Task: Add an event with the title Interview with Christen, date '2024/03/13', time 9:40 AM to 11:40 AMand add a description: The training workshop will commence with an introduction to the fundamental principles of effective presentations. Participants will learn about the key elements of a successful presentation, including content development, delivery techniques, visual aids, and audience engagement.Select event color  Lavender . Add location for the event as: Vancouver, Canada, logged in from the account softage.4@softage.netand send the event invitation to softage.9@softage.net and softage.10@softage.net. Set a reminder for the event Every weekday(Monday to Friday)
Action: Mouse moved to (67, 88)
Screenshot: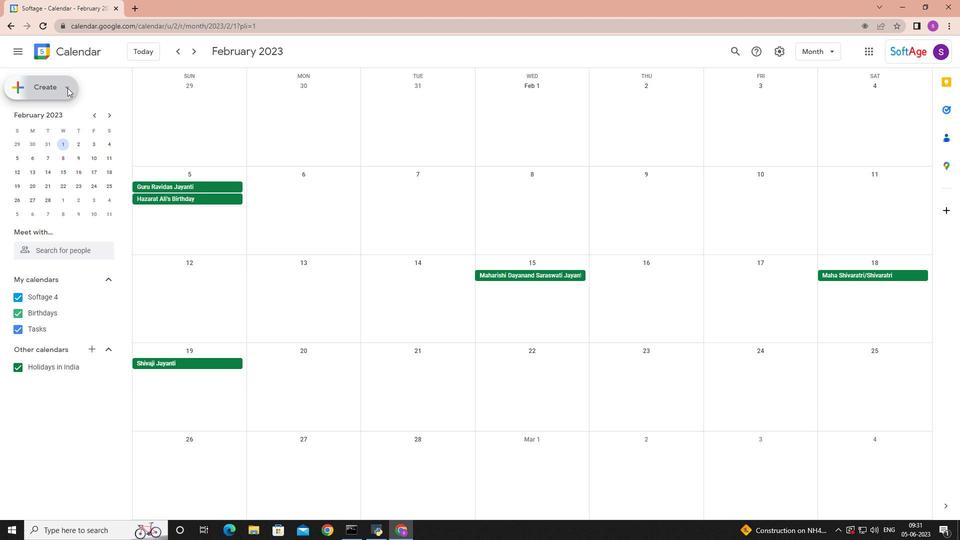 
Action: Mouse pressed left at (67, 88)
Screenshot: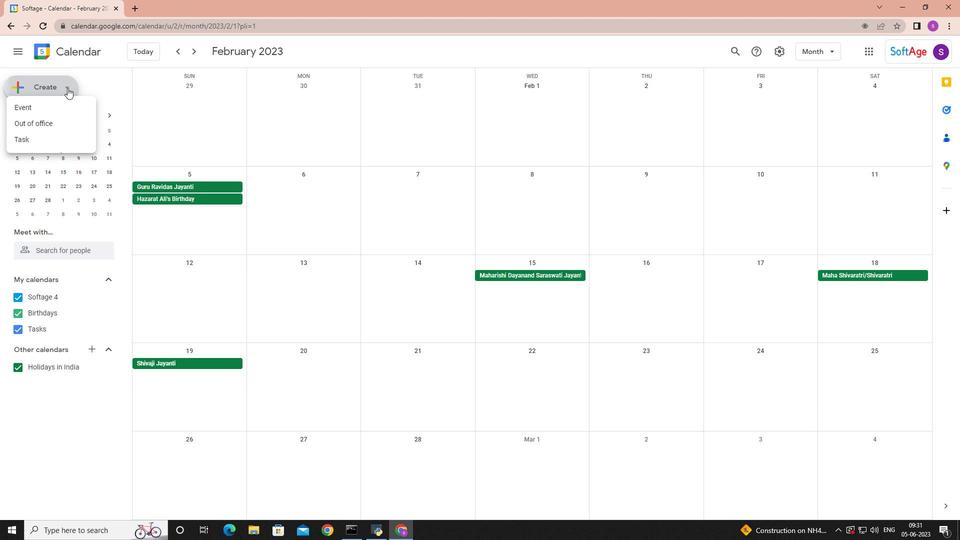 
Action: Mouse moved to (64, 113)
Screenshot: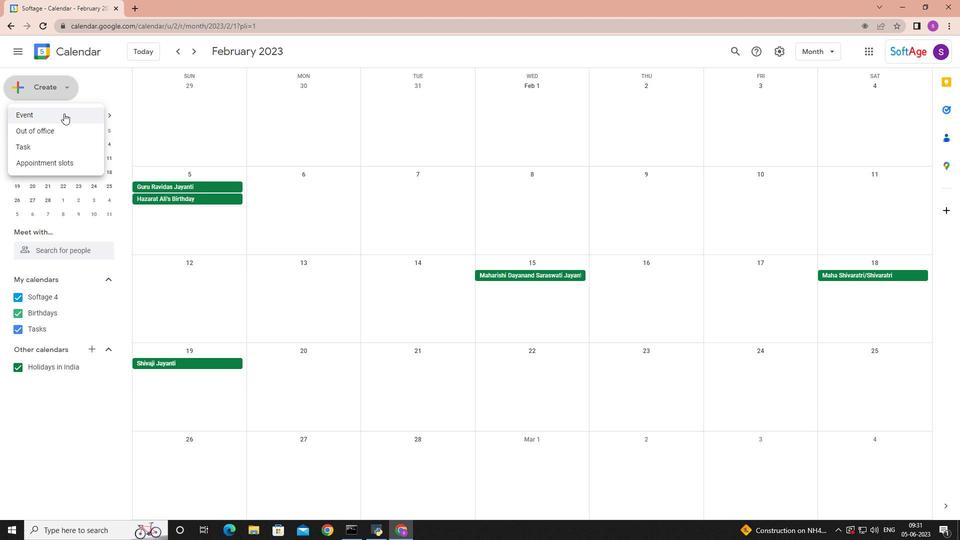 
Action: Mouse pressed left at (64, 113)
Screenshot: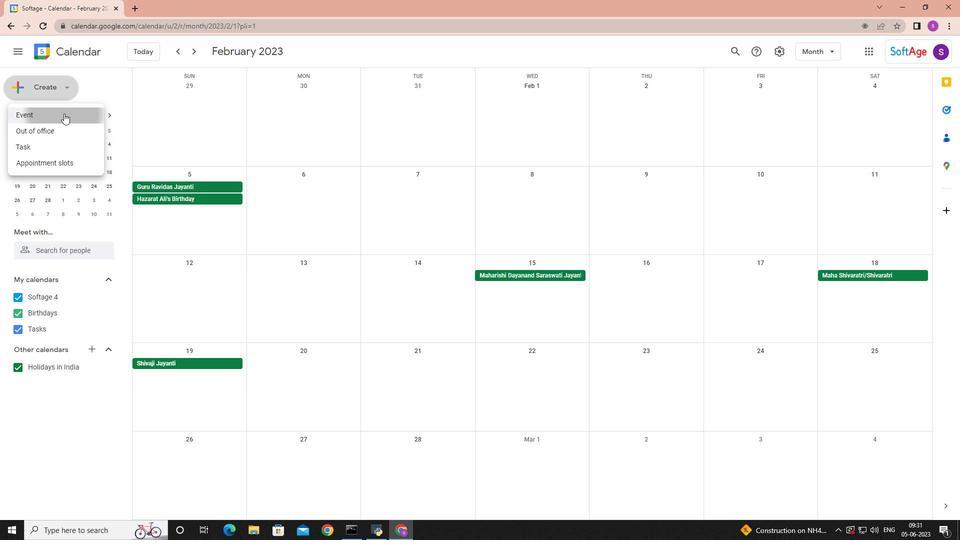 
Action: Mouse moved to (373, 337)
Screenshot: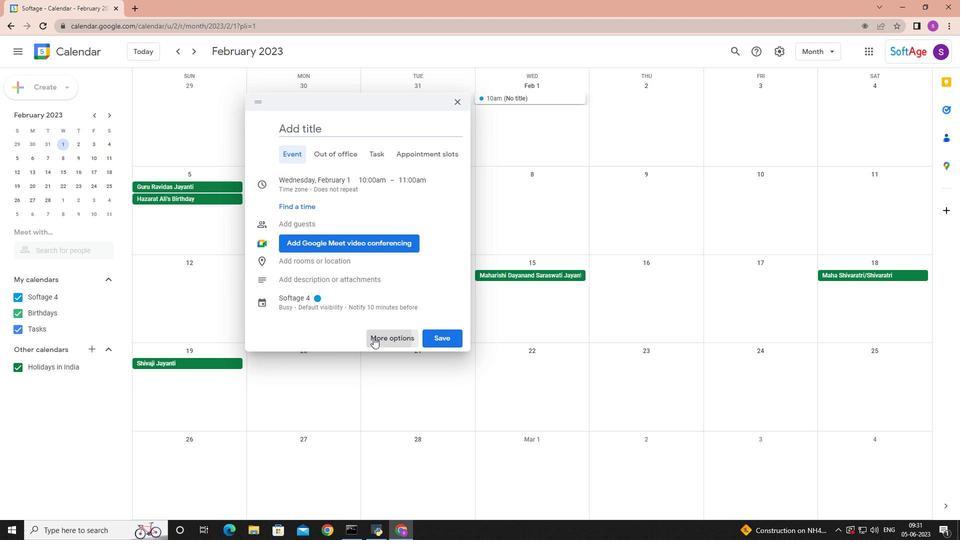 
Action: Mouse pressed left at (373, 337)
Screenshot: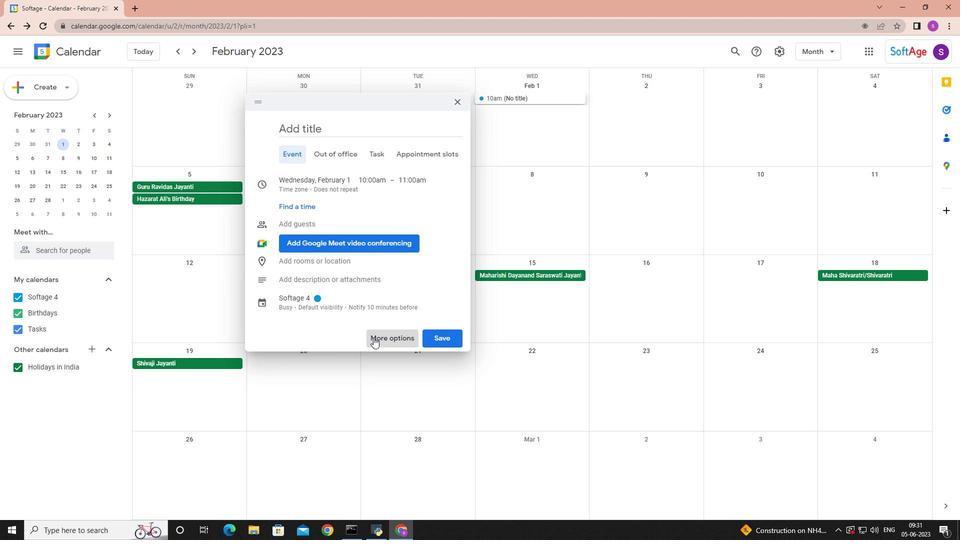 
Action: Mouse moved to (370, 337)
Screenshot: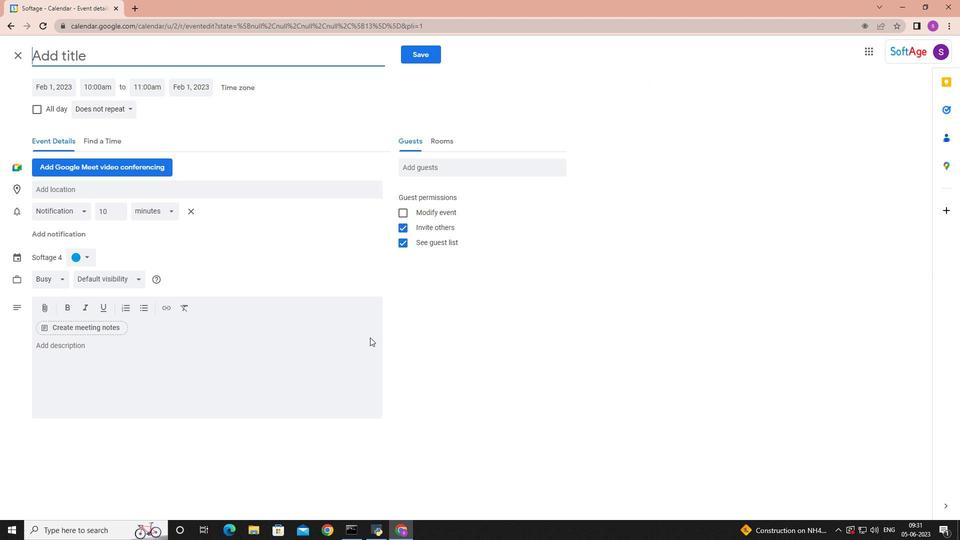 
Action: Key pressed <Key.shift>Interview<Key.space>with<Key.space><Key.shift>Christen,<Key.backspace>
Screenshot: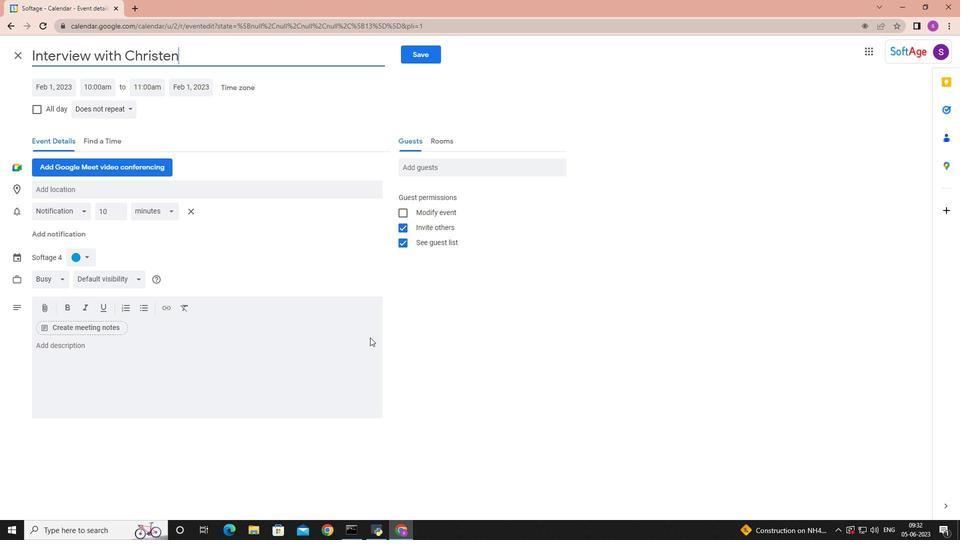 
Action: Mouse moved to (54, 88)
Screenshot: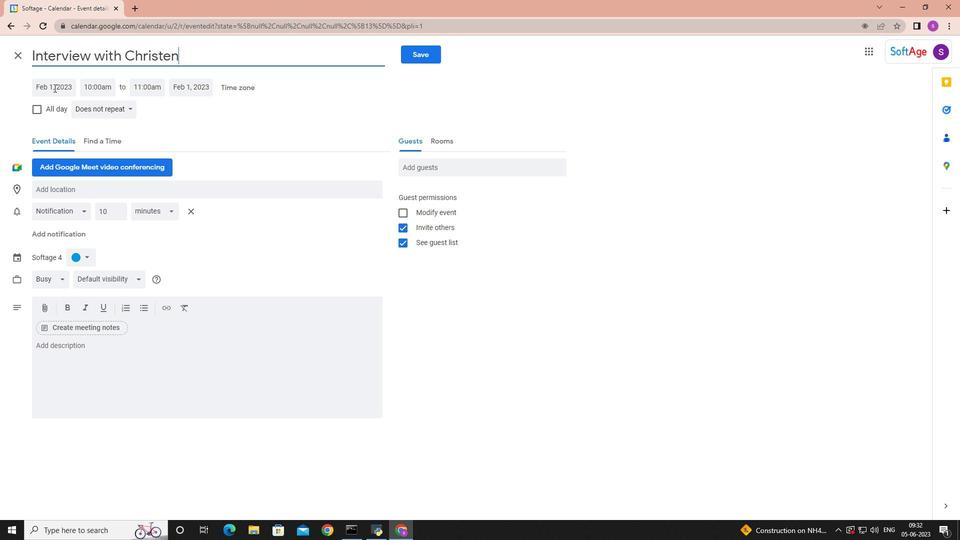 
Action: Mouse pressed left at (54, 88)
Screenshot: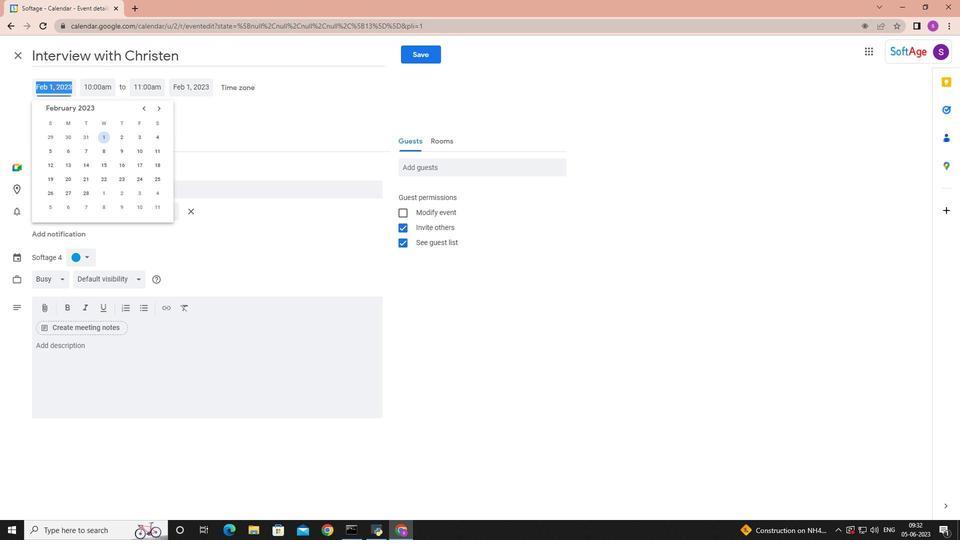 
Action: Mouse moved to (159, 110)
Screenshot: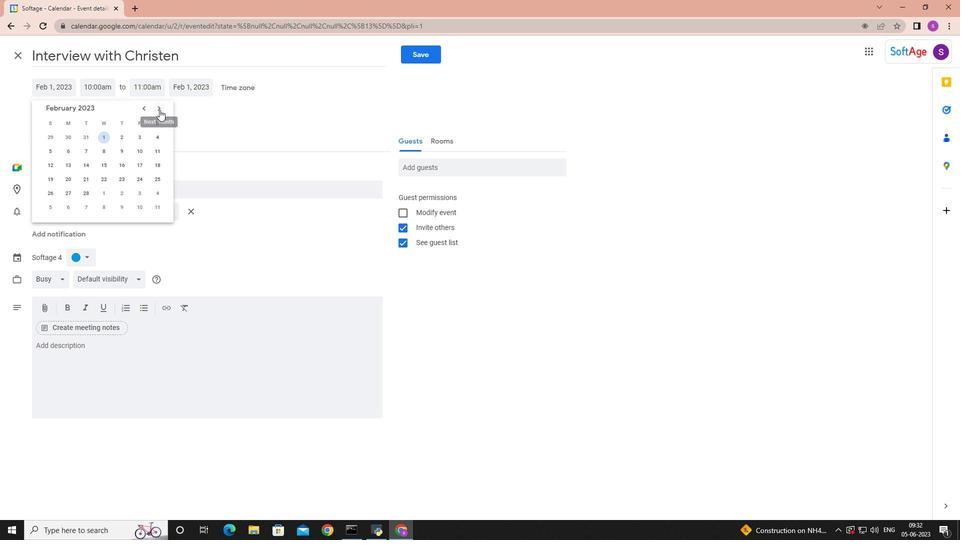 
Action: Mouse pressed left at (159, 110)
Screenshot: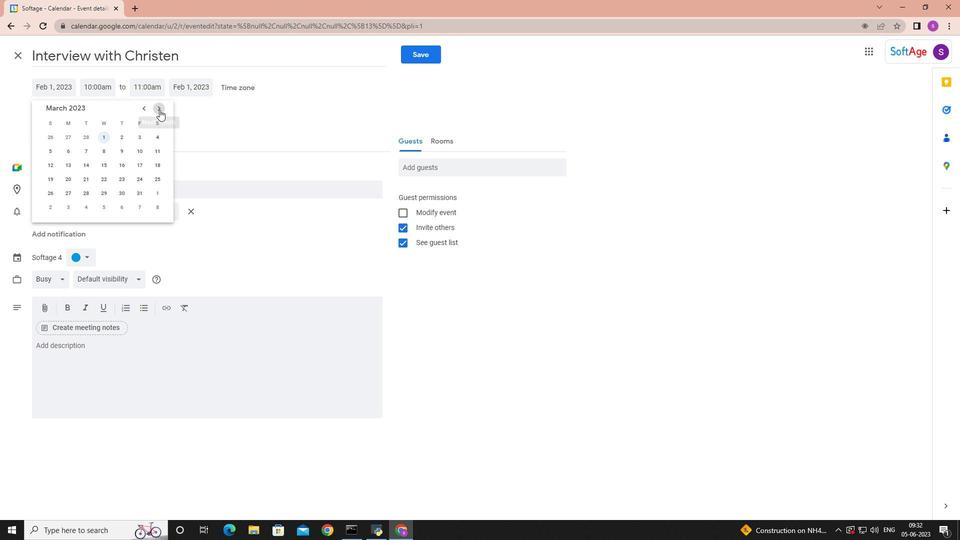 
Action: Mouse pressed left at (159, 110)
Screenshot: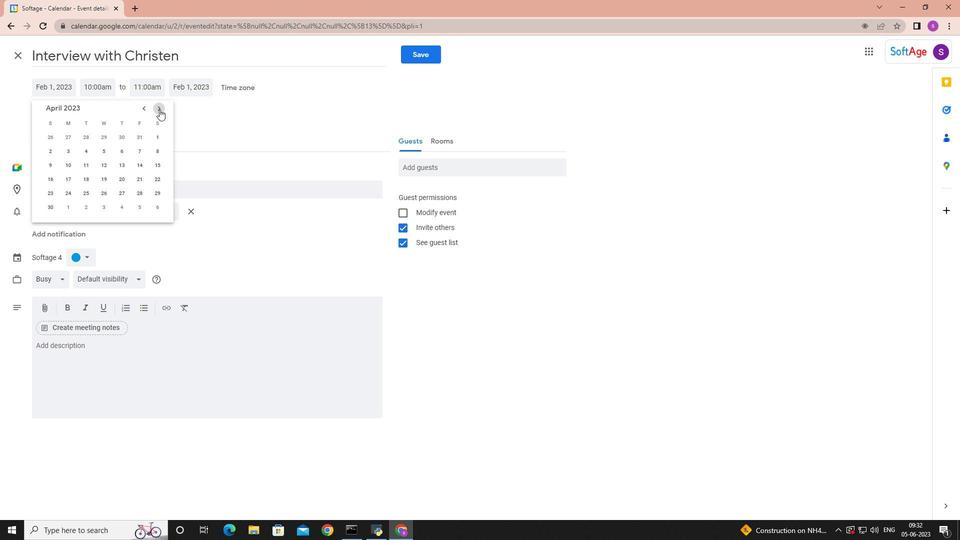 
Action: Mouse moved to (159, 109)
Screenshot: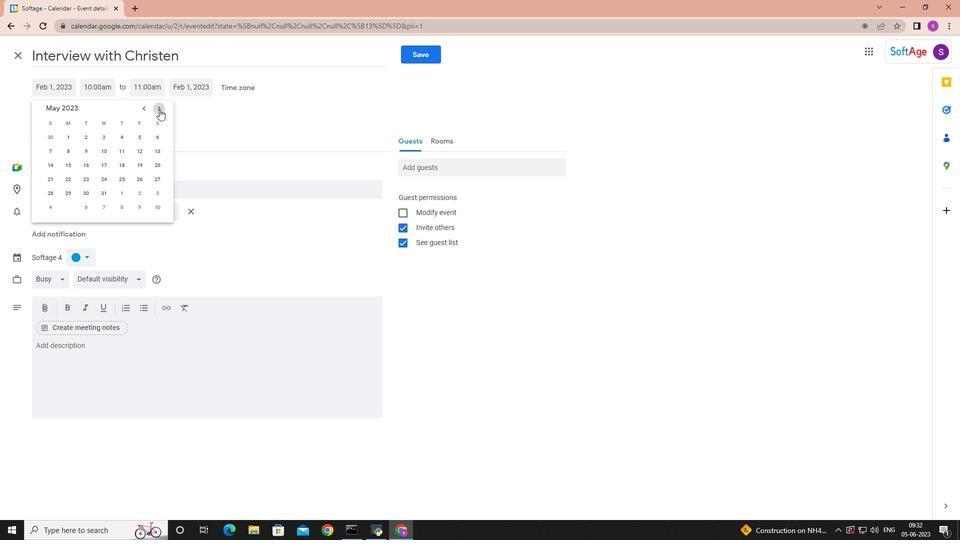 
Action: Mouse pressed left at (159, 109)
Screenshot: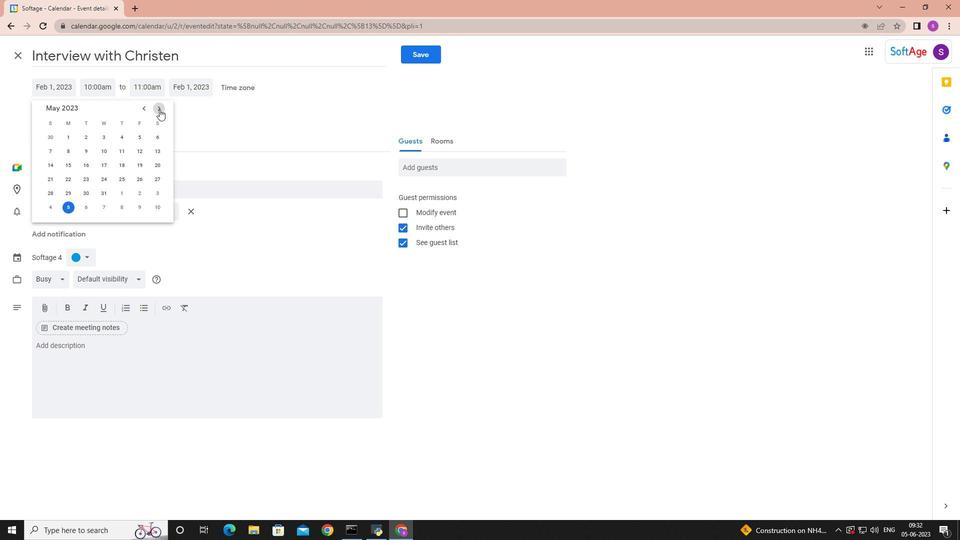 
Action: Mouse pressed left at (159, 109)
Screenshot: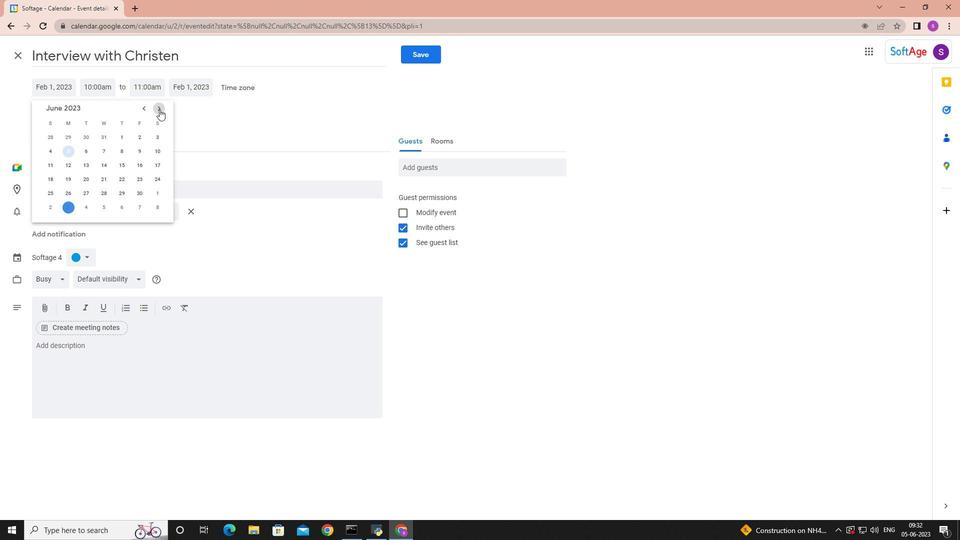 
Action: Mouse pressed left at (159, 109)
Screenshot: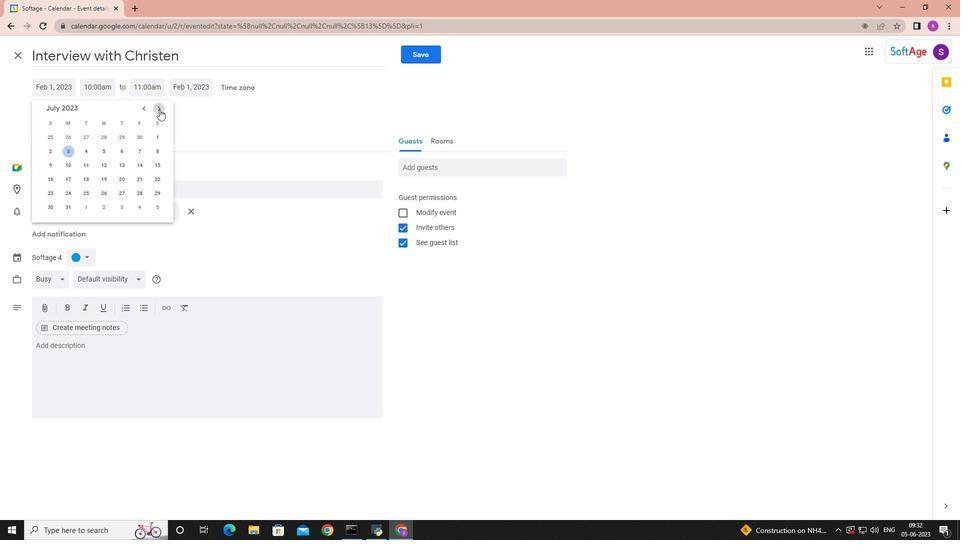 
Action: Mouse pressed left at (159, 109)
Screenshot: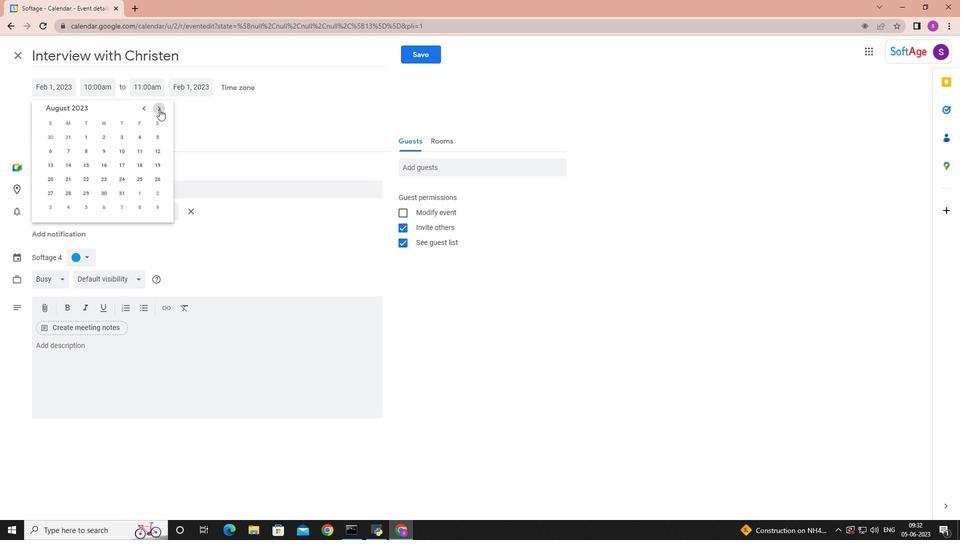 
Action: Mouse pressed left at (159, 109)
Screenshot: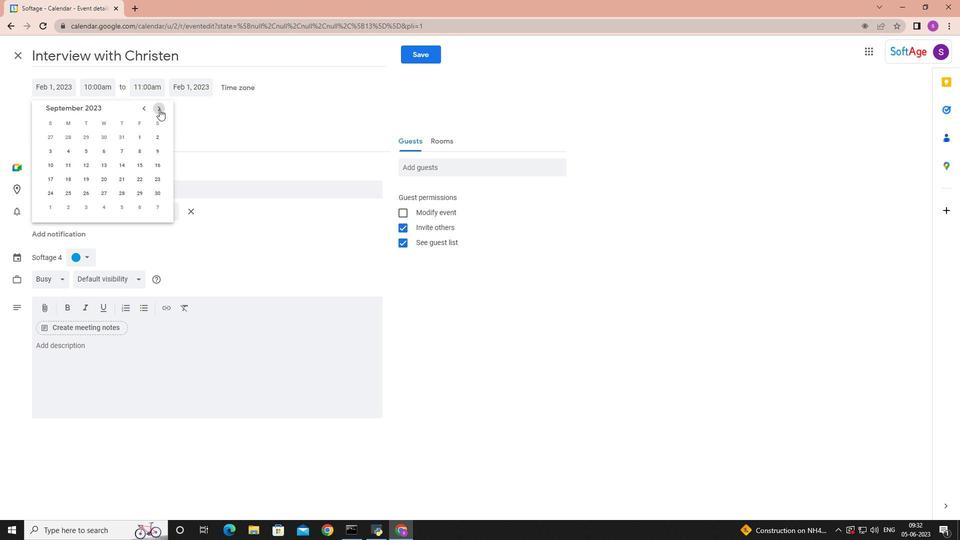 
Action: Mouse pressed left at (159, 109)
Screenshot: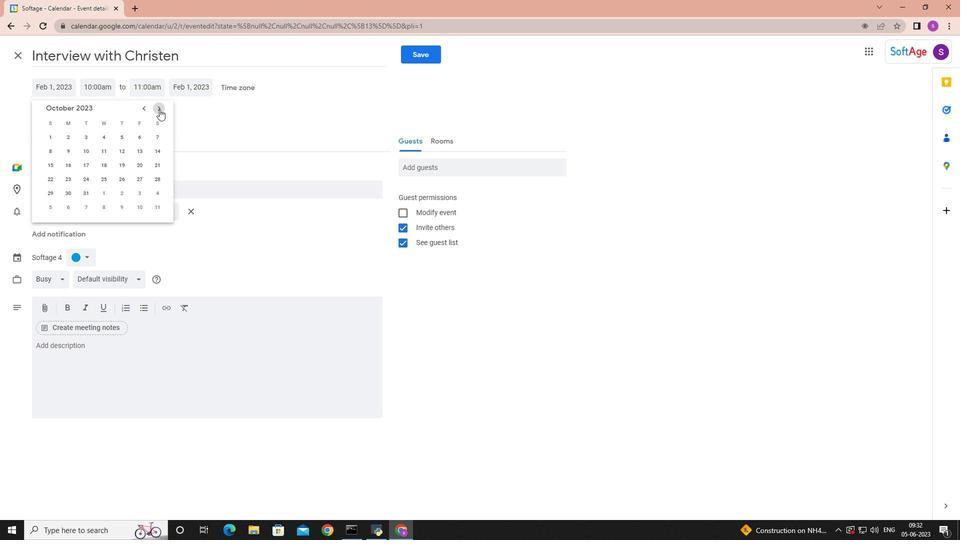 
Action: Mouse pressed left at (159, 109)
Screenshot: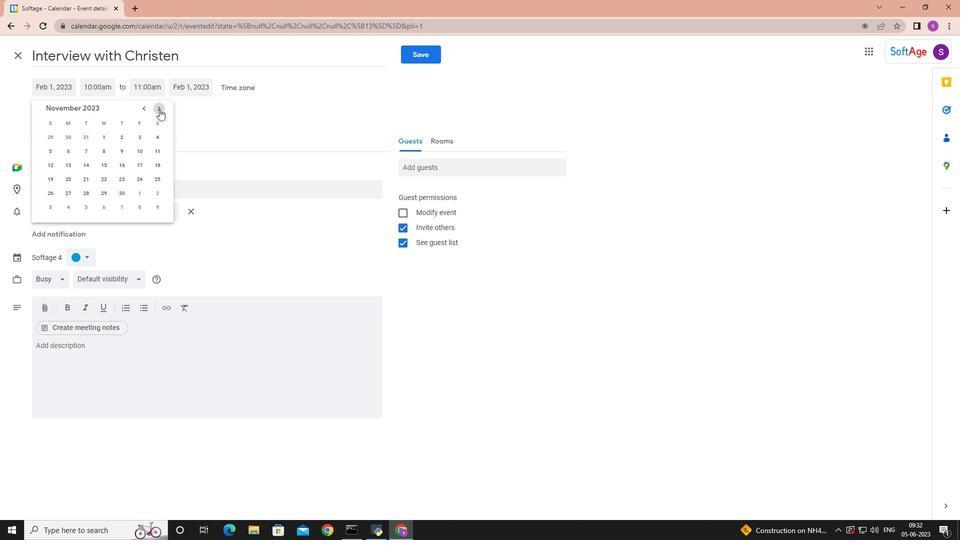 
Action: Mouse pressed left at (159, 109)
Screenshot: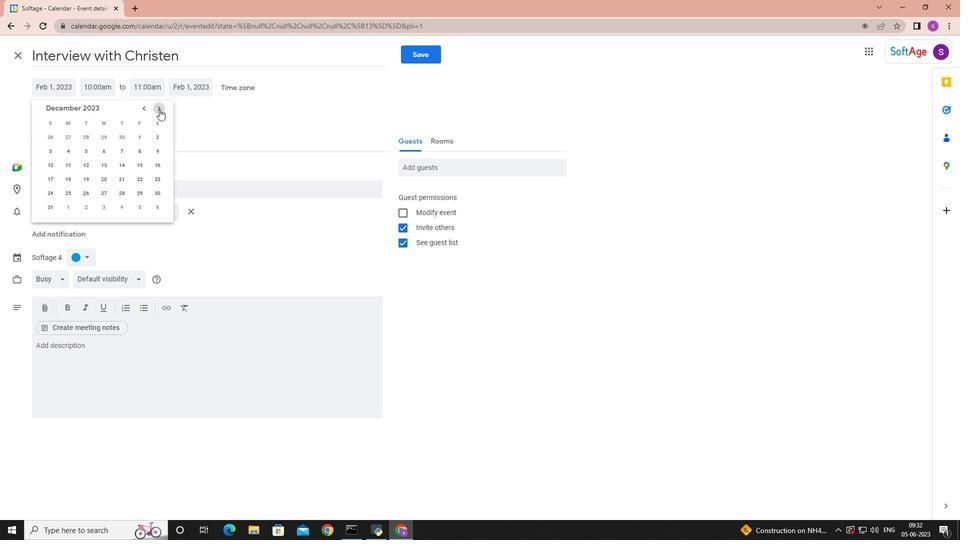 
Action: Mouse pressed left at (159, 109)
Screenshot: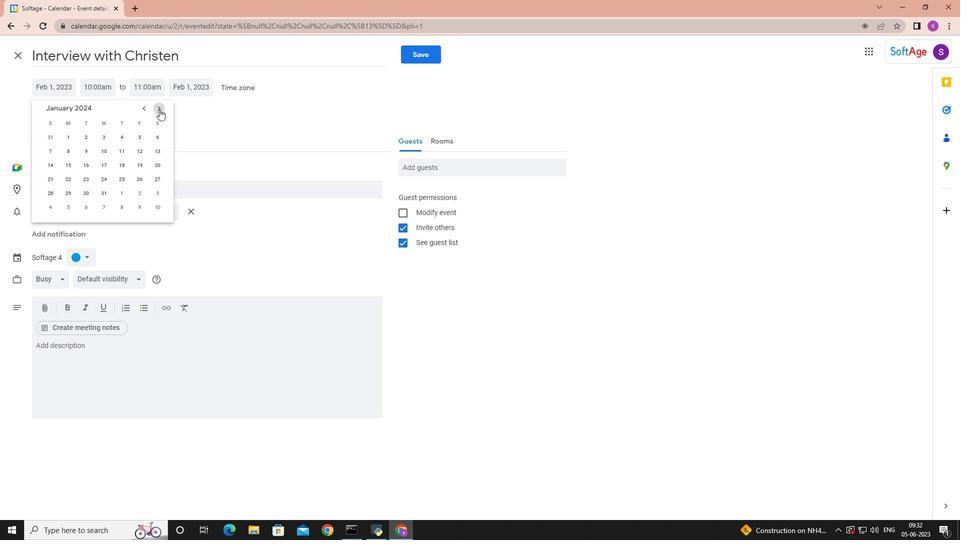 
Action: Mouse pressed left at (159, 109)
Screenshot: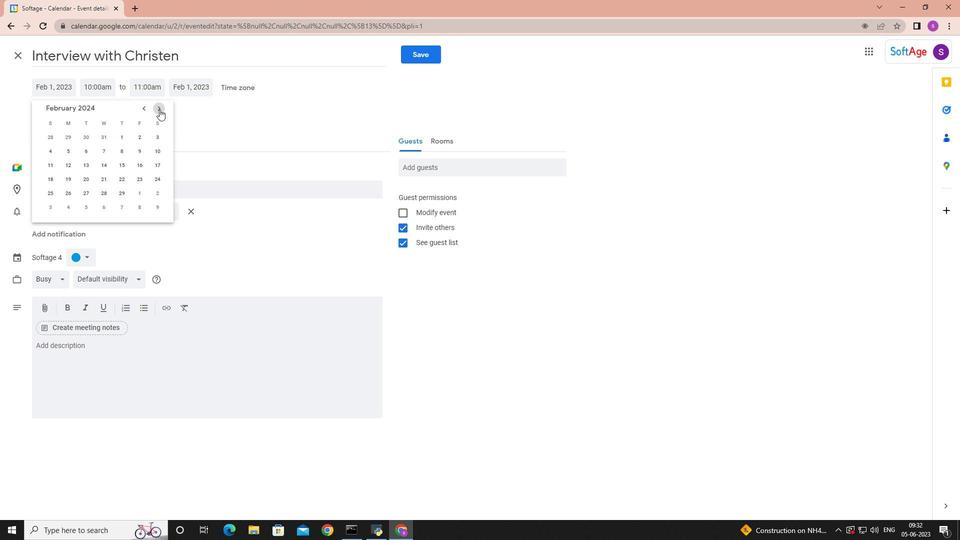 
Action: Mouse pressed left at (159, 109)
Screenshot: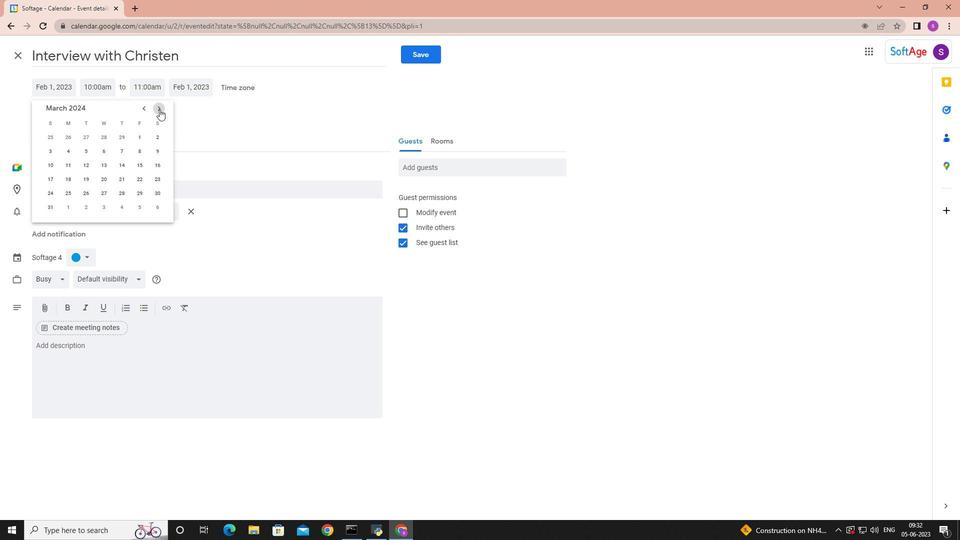 
Action: Mouse moved to (105, 163)
Screenshot: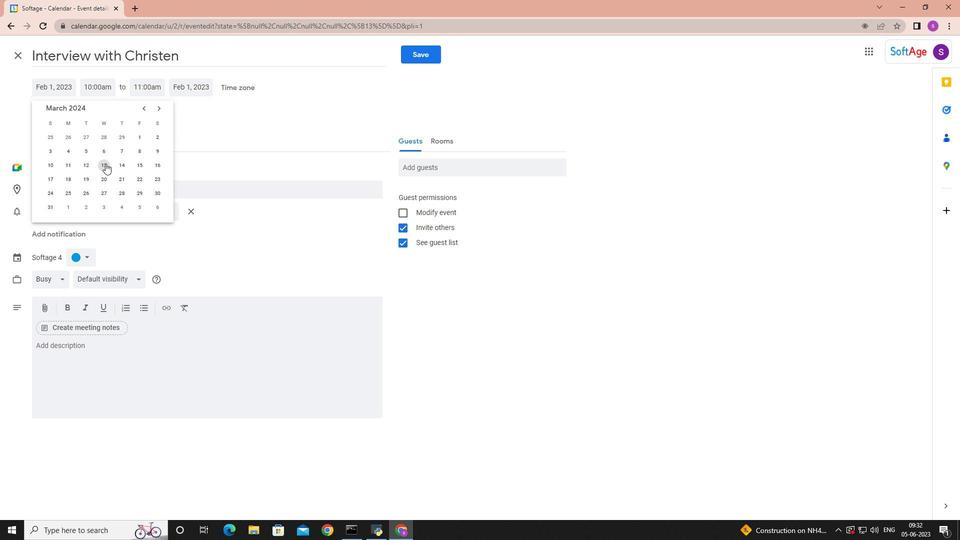 
Action: Mouse pressed left at (105, 163)
Screenshot: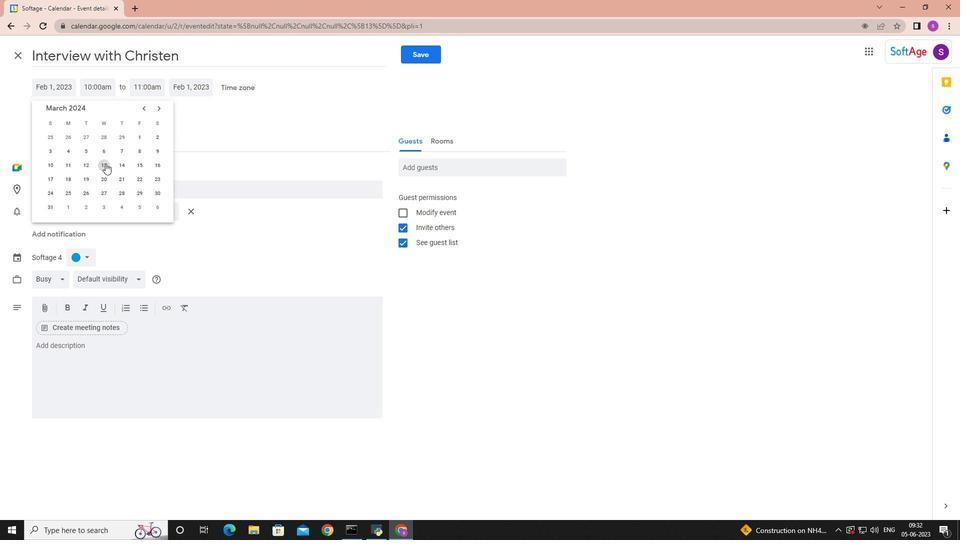 
Action: Mouse moved to (98, 84)
Screenshot: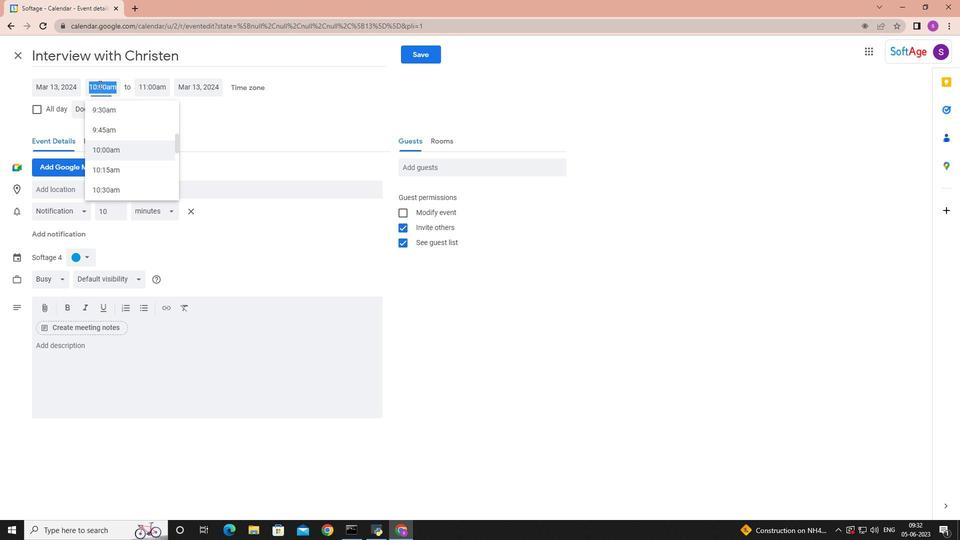 
Action: Mouse pressed left at (98, 84)
Screenshot: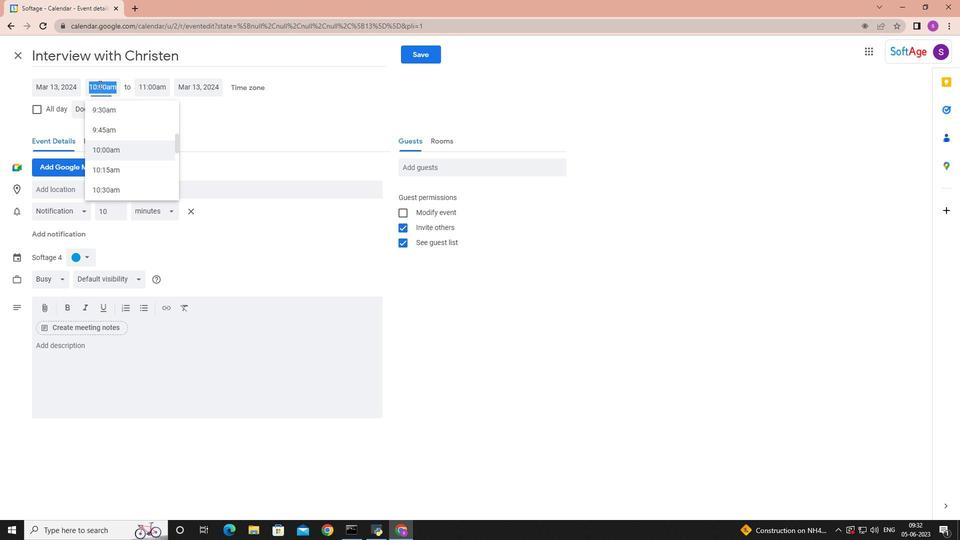
Action: Mouse moved to (99, 84)
Screenshot: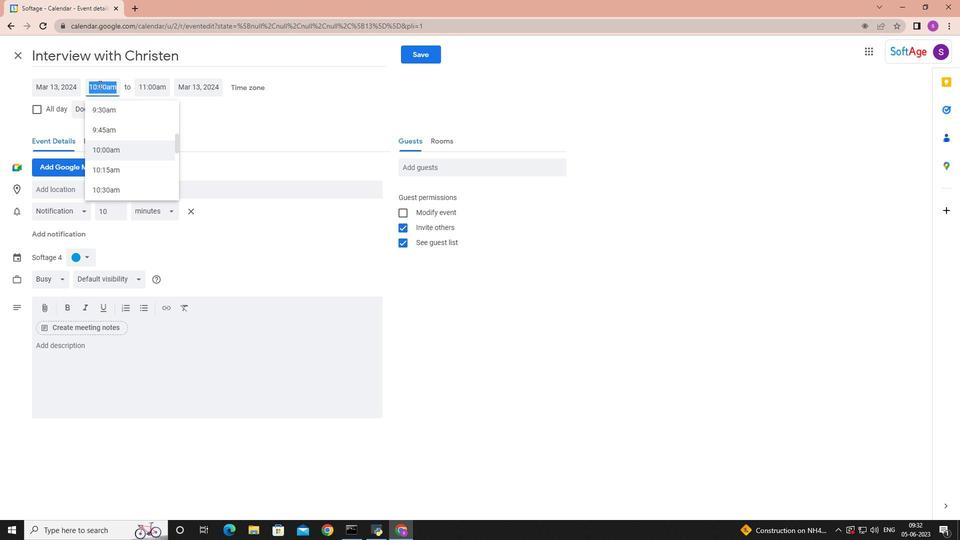 
Action: Key pressed <Key.backspace>9<Key.shift>:40<Key.space><Key.shift>AM
Screenshot: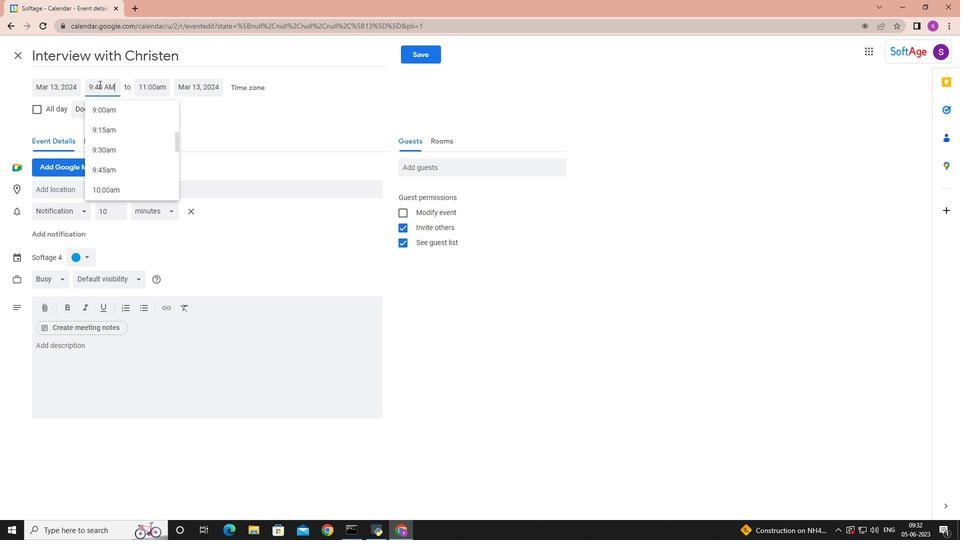
Action: Mouse moved to (145, 84)
Screenshot: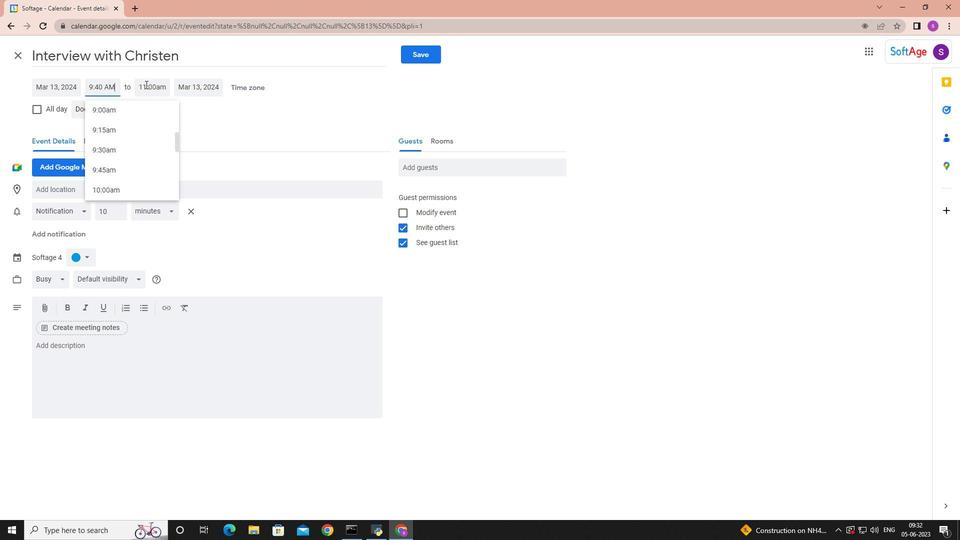 
Action: Key pressed <Key.enter>
Screenshot: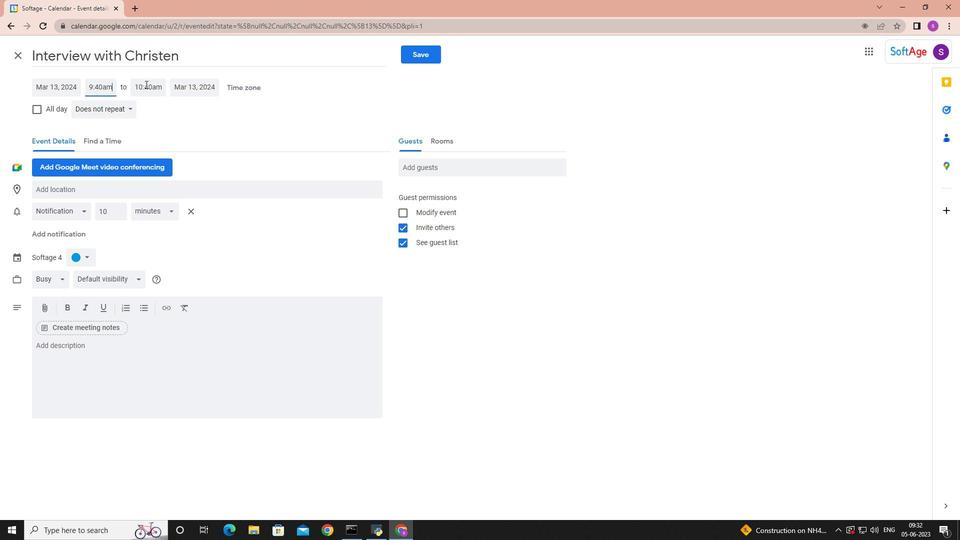 
Action: Mouse pressed left at (145, 84)
Screenshot: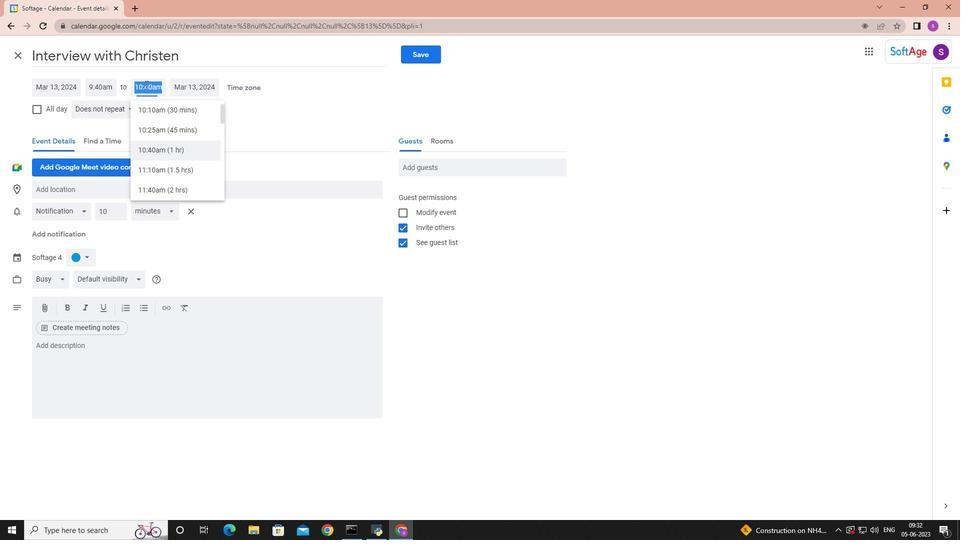 
Action: Mouse moved to (160, 189)
Screenshot: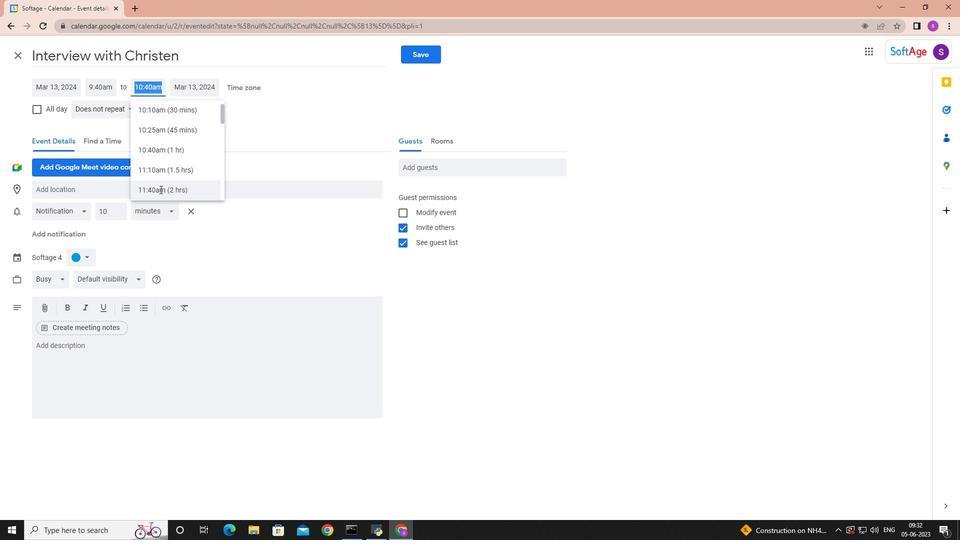 
Action: Mouse pressed left at (160, 189)
Screenshot: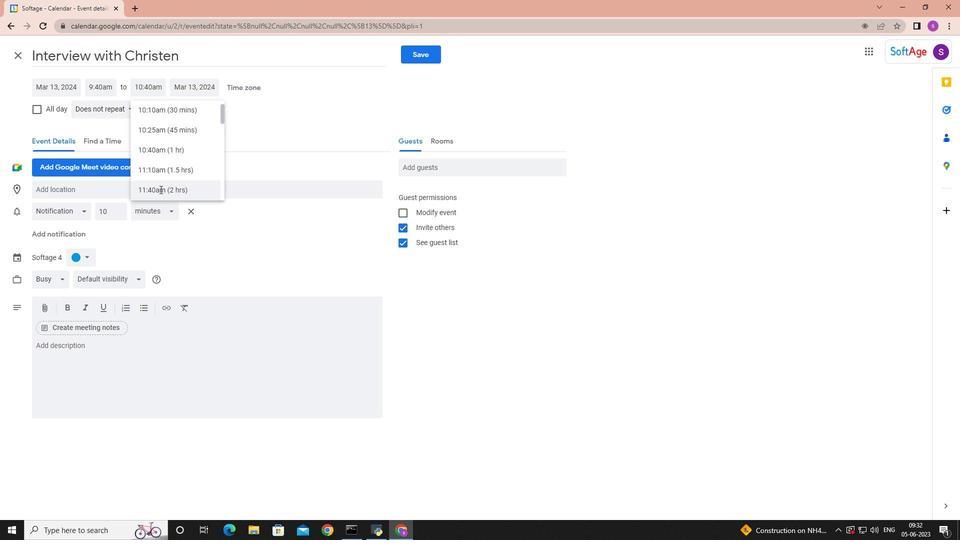 
Action: Mouse moved to (88, 346)
Screenshot: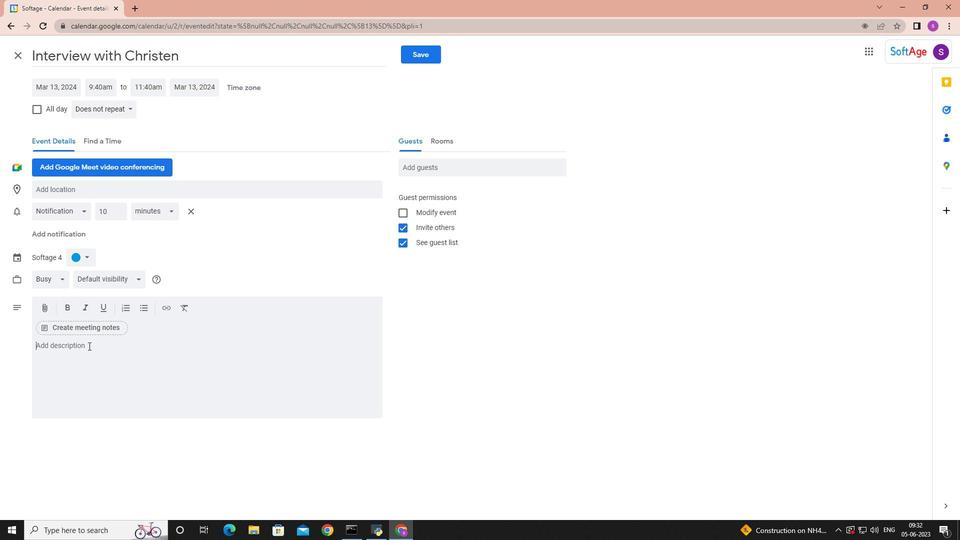 
Action: Mouse pressed left at (88, 346)
Screenshot: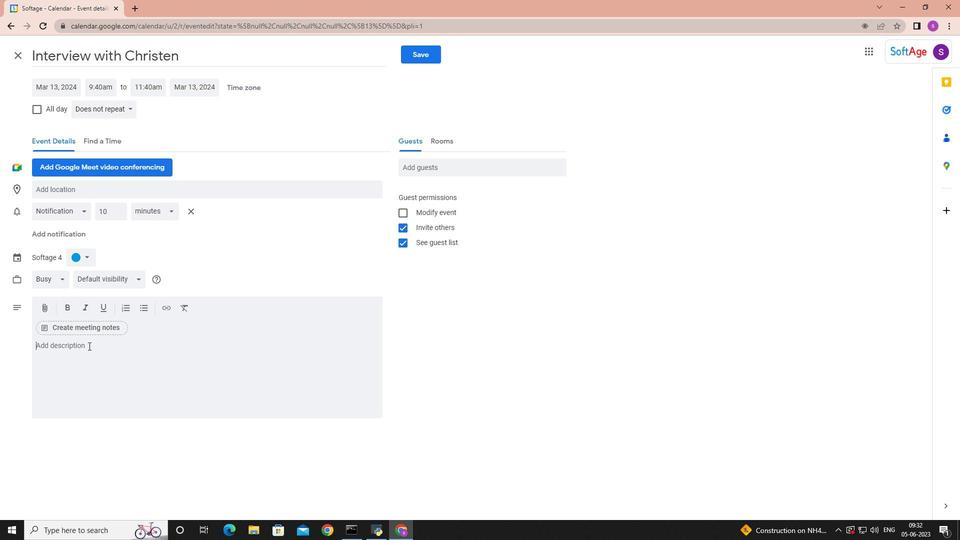 
Action: Key pressed <Key.shift>The<Key.space>training<Key.space>workshop<Key.space>will<Key.space>commence<Key.space>with<Key.space>an<Key.space>introduction<Key.space>to<Key.space>the<Key.space>fundamental<Key.space>principakl<Key.backspace><Key.backspace>;<Key.backspace>l<Key.space>of<Key.space>effective<Key.space>presentations.<Key.space>participants<Key.space>will<Key.space>learn<Key.space>about<Key.space>the<Key.space>key<Key.space>em<Key.backspace>lement<Key.space>i<Key.backspace>of<Key.space>a<Key.space>successful<Key.space>presentation<Key.space>including<Key.space>content<Key.space>development,<Key.space>delivery<Key.space>technoques,<Key.space><Key.backspace><Key.backspace><Key.backspace><Key.backspace><Key.backspace><Key.backspace><Key.backspace>iques<Key.space>visual<Key.space>aida<Key.backspace>s,<Key.space>and<Key.space>audience<Key.space>engagement<Key.space><Key.backspace>.
Screenshot: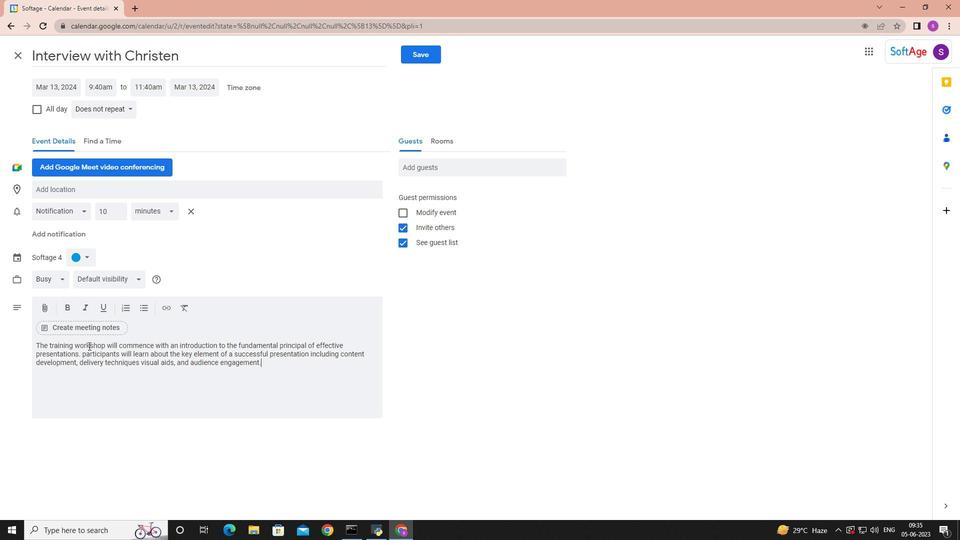 
Action: Mouse moved to (87, 257)
Screenshot: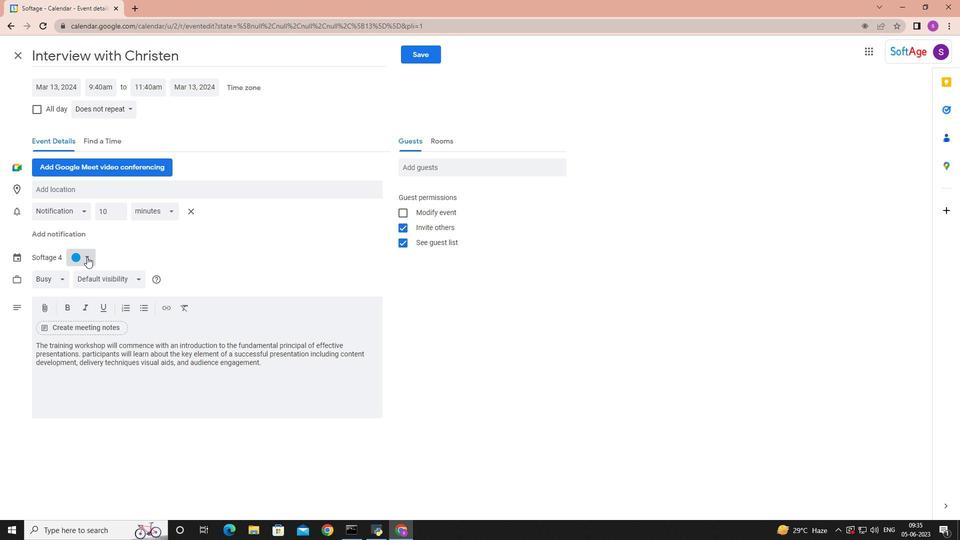 
Action: Mouse pressed left at (87, 257)
Screenshot: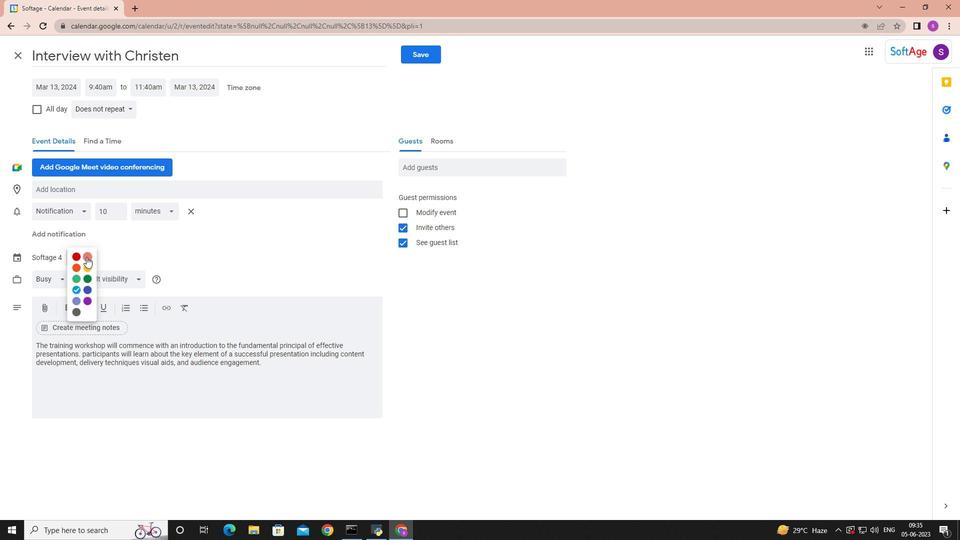 
Action: Mouse moved to (74, 307)
Screenshot: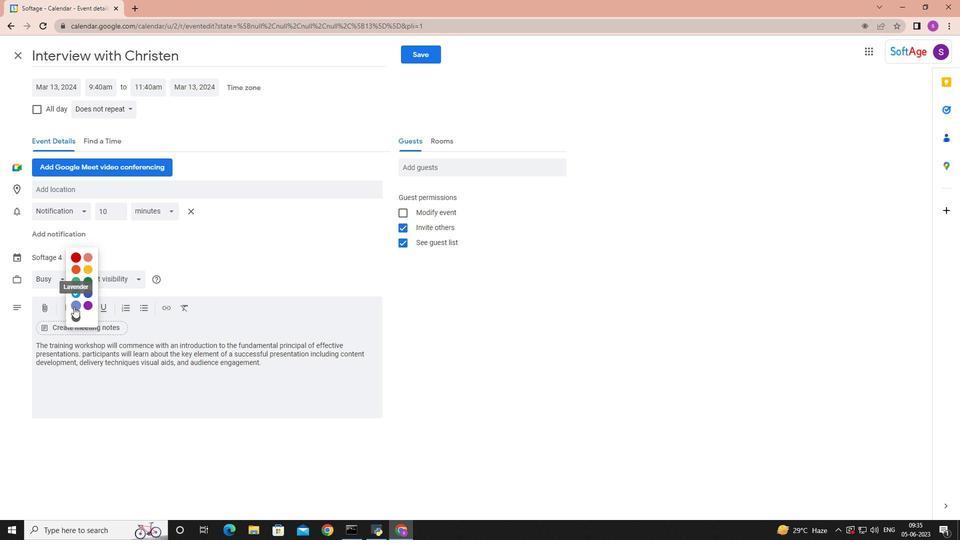 
Action: Mouse pressed left at (74, 307)
Screenshot: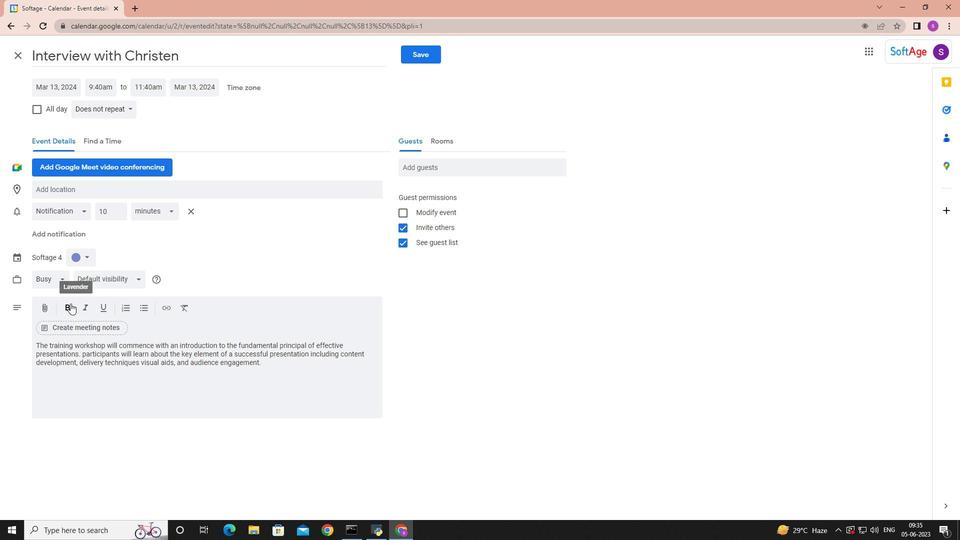 
Action: Mouse moved to (85, 189)
Screenshot: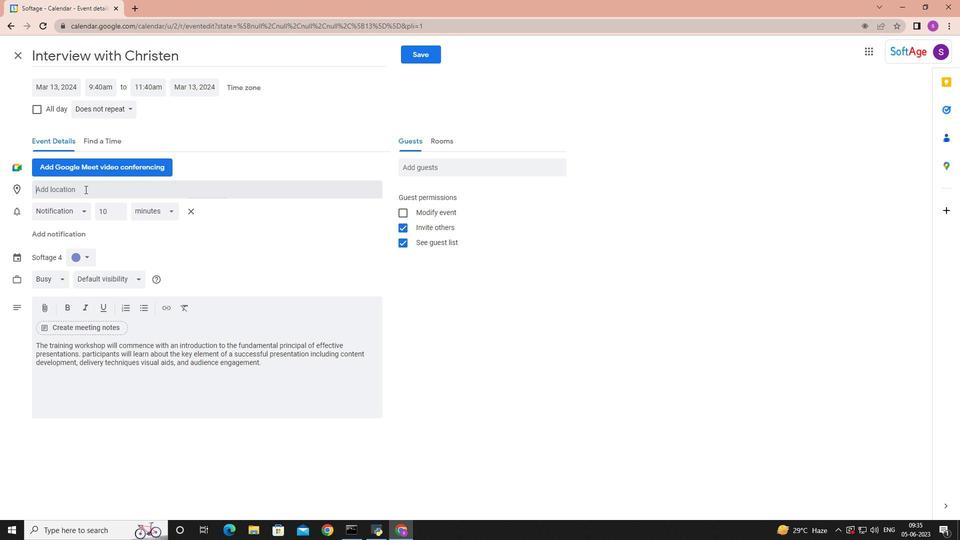 
Action: Mouse pressed left at (85, 189)
Screenshot: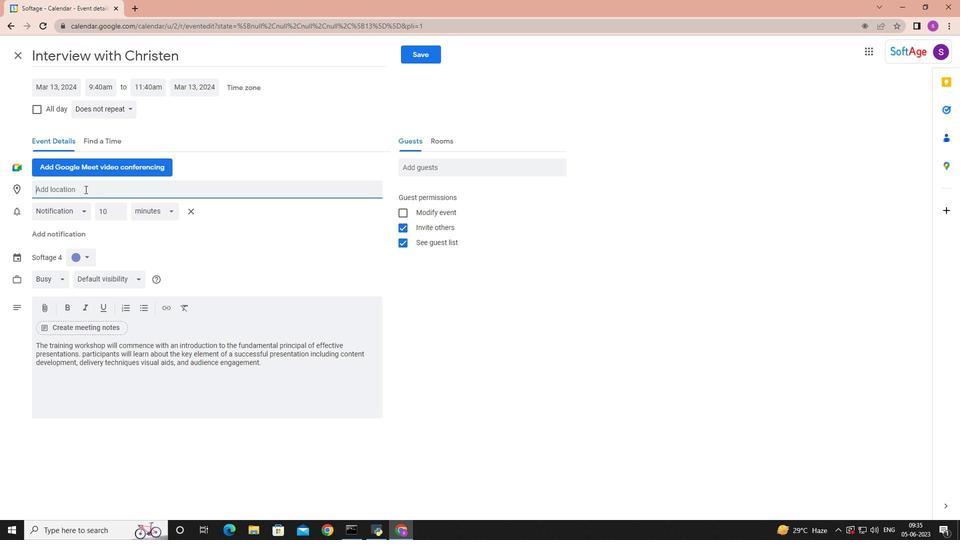 
Action: Key pressed <Key.shift>Vancouver,<Key.space><Key.shift>Canada
Screenshot: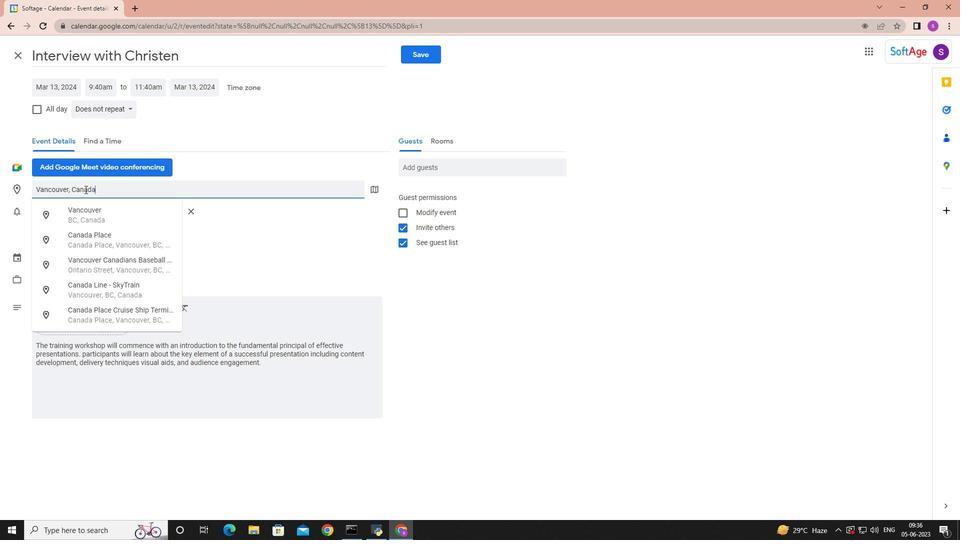 
Action: Mouse moved to (430, 166)
Screenshot: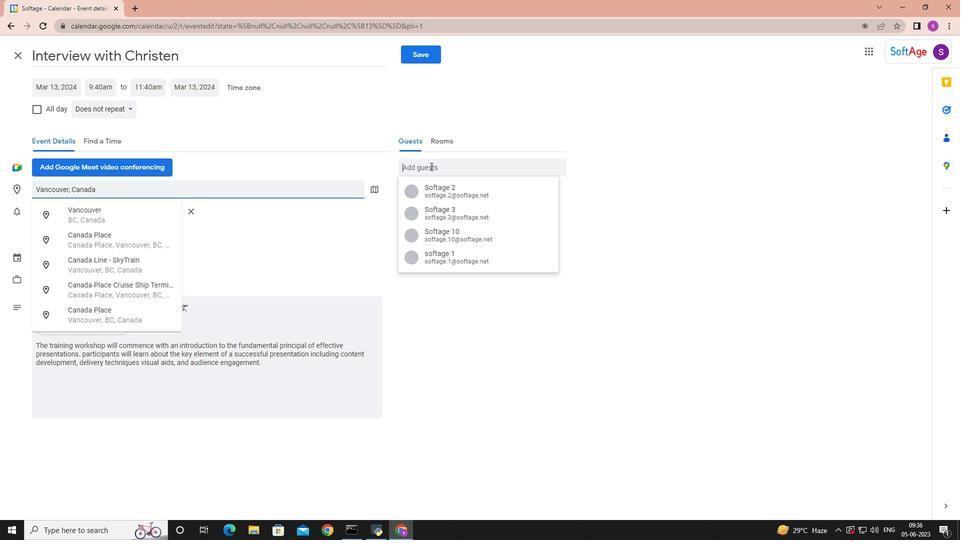 
Action: Mouse pressed left at (430, 166)
Screenshot: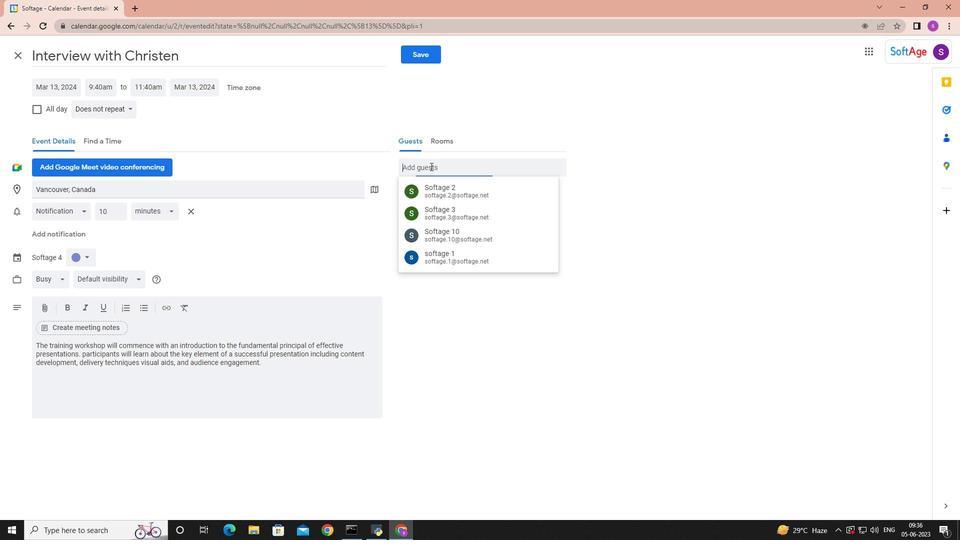 
Action: Mouse moved to (430, 166)
Screenshot: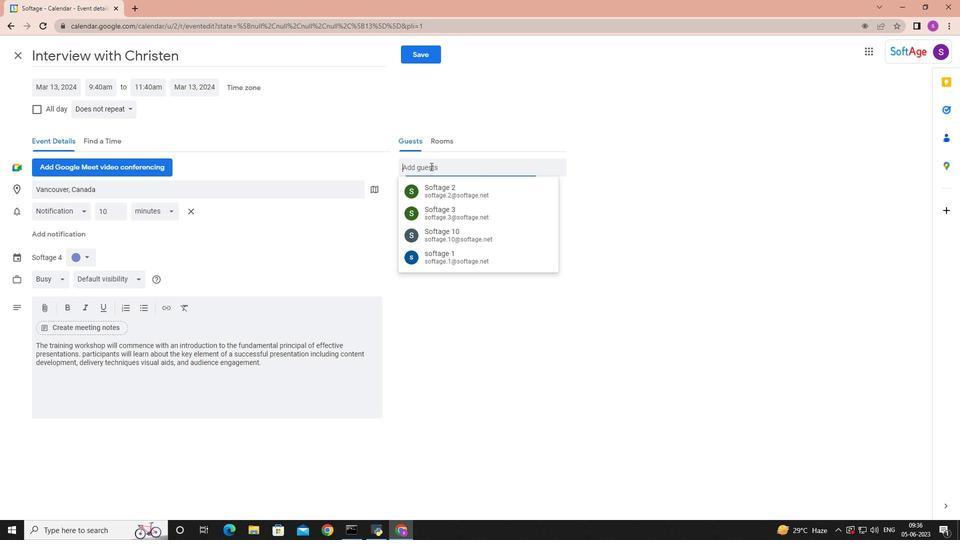 
Action: Key pressed softage.9
Screenshot: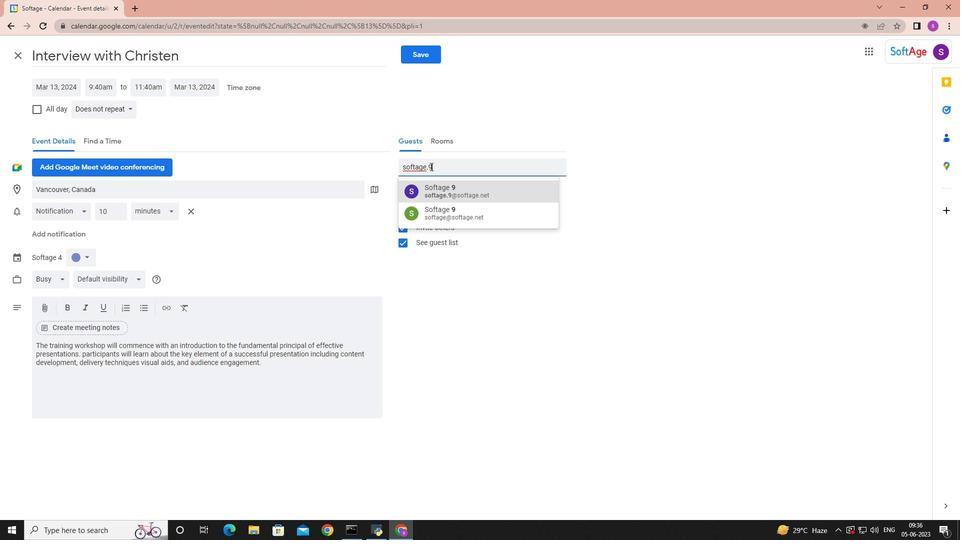 
Action: Mouse moved to (443, 193)
Screenshot: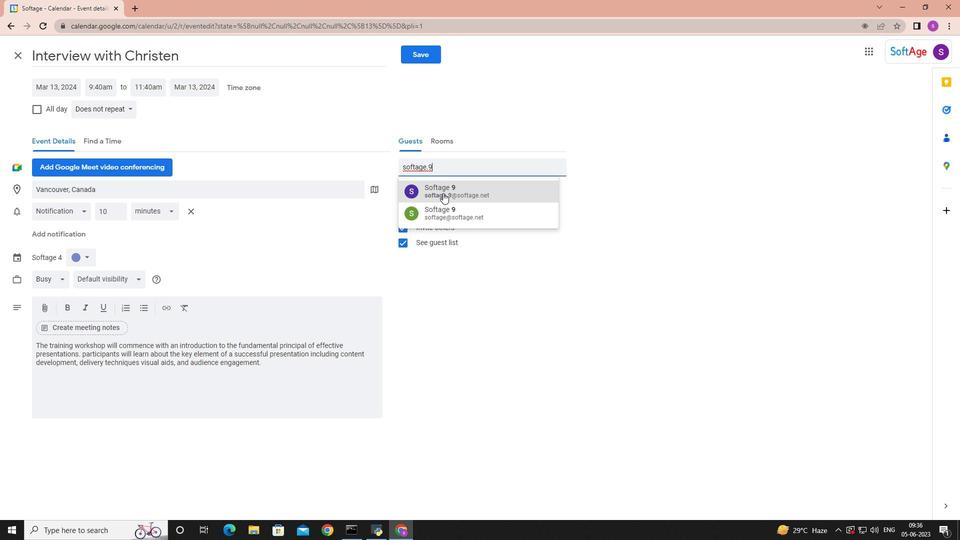 
Action: Mouse pressed left at (443, 193)
Screenshot: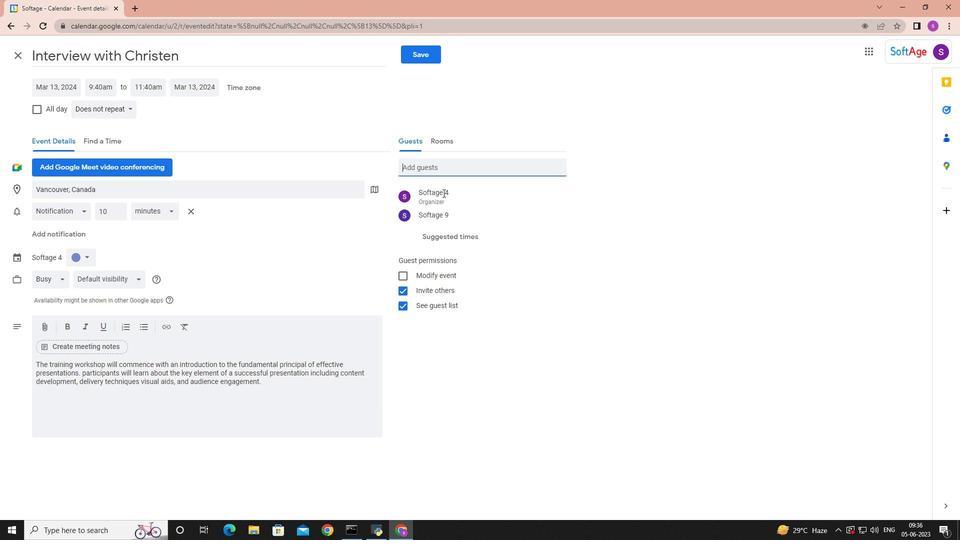 
Action: Key pressed softage.10
Screenshot: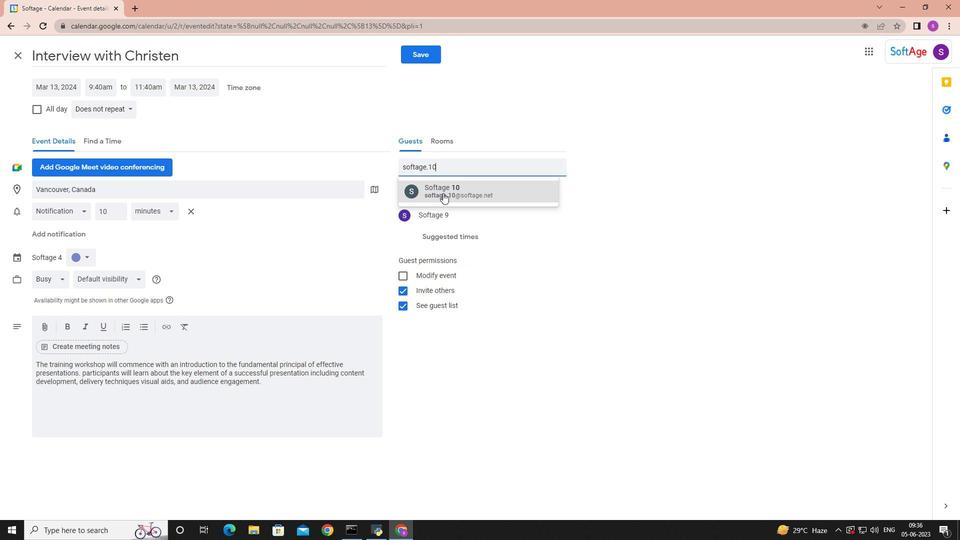 
Action: Mouse moved to (443, 193)
Screenshot: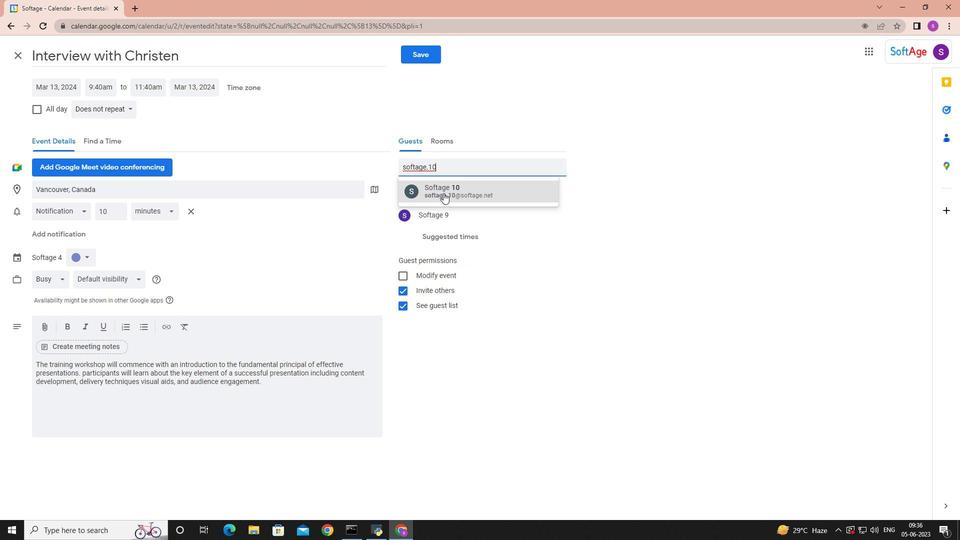 
Action: Mouse pressed left at (443, 193)
Screenshot: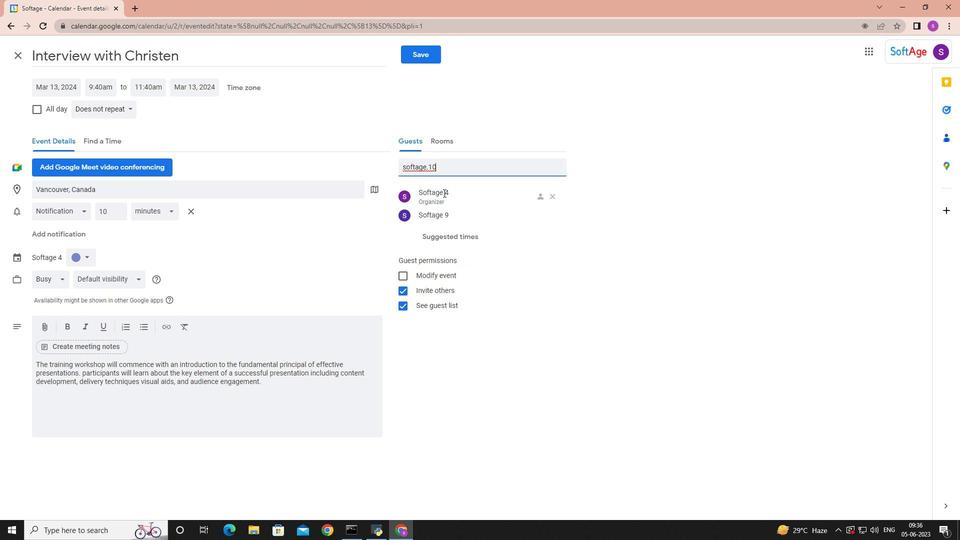 
Action: Mouse moved to (127, 106)
Screenshot: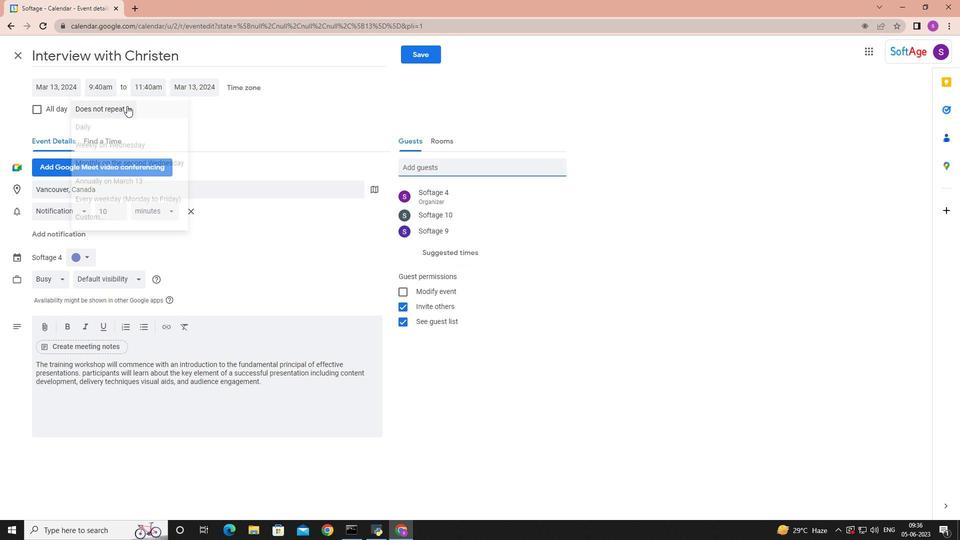 
Action: Mouse pressed left at (127, 106)
Screenshot: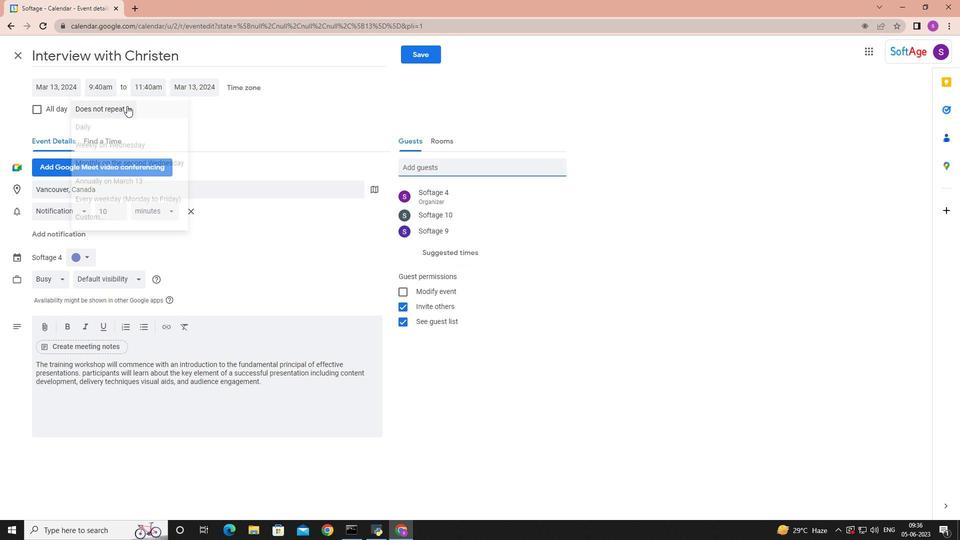 
Action: Mouse moved to (131, 197)
Screenshot: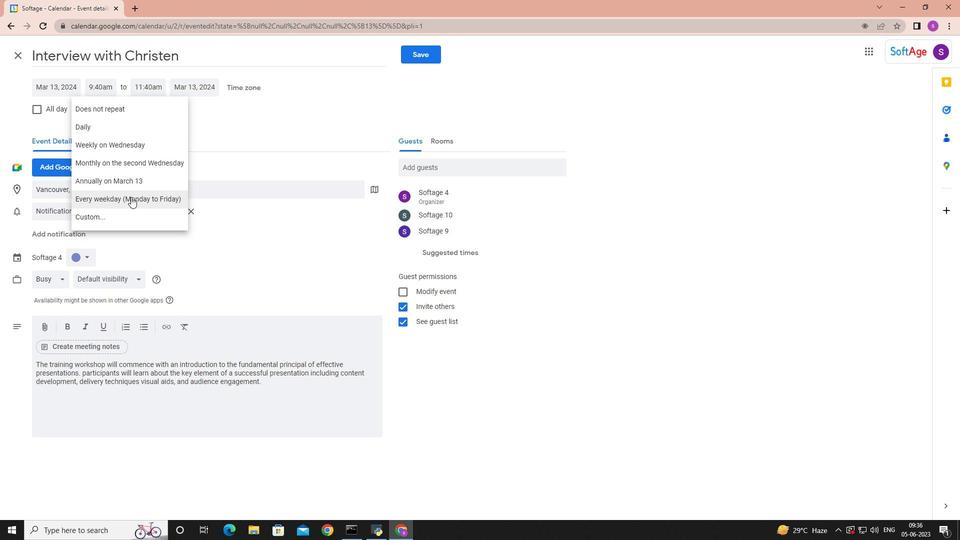 
Action: Mouse pressed left at (131, 197)
Screenshot: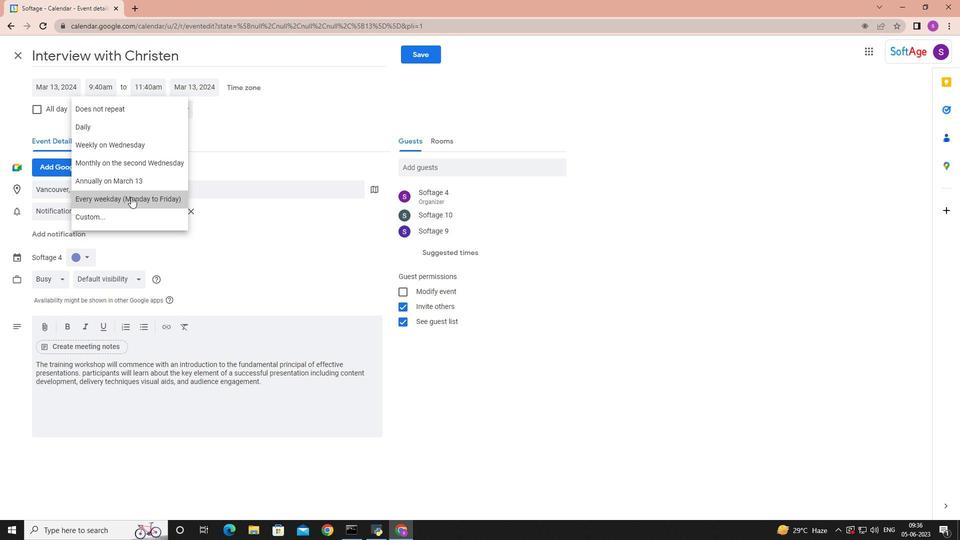 
Action: Mouse moved to (424, 54)
Screenshot: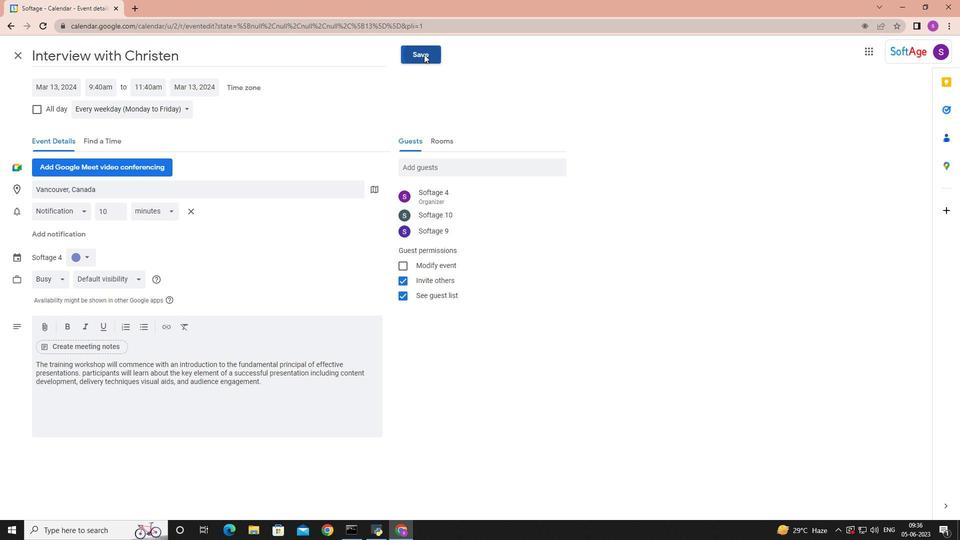 
Action: Mouse pressed left at (424, 54)
Screenshot: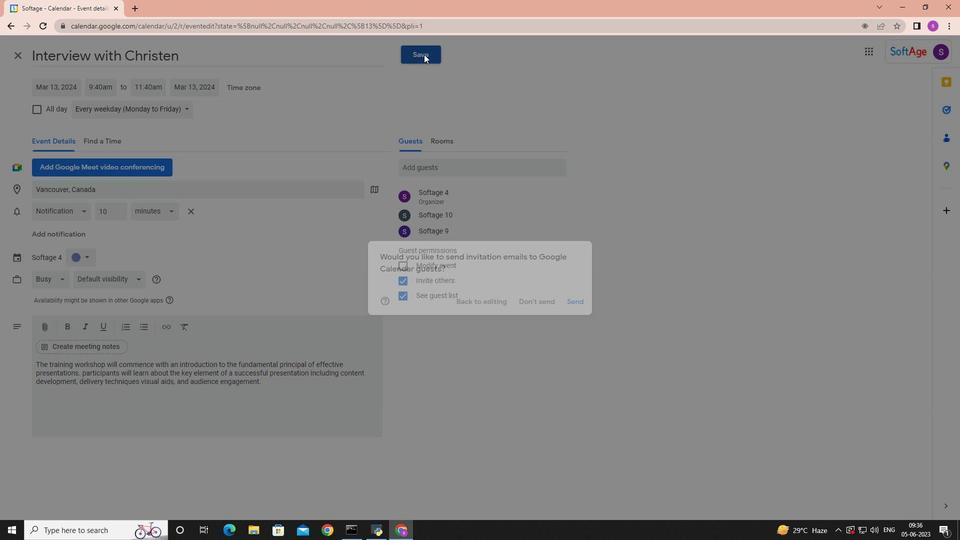 
Action: Mouse moved to (574, 296)
Screenshot: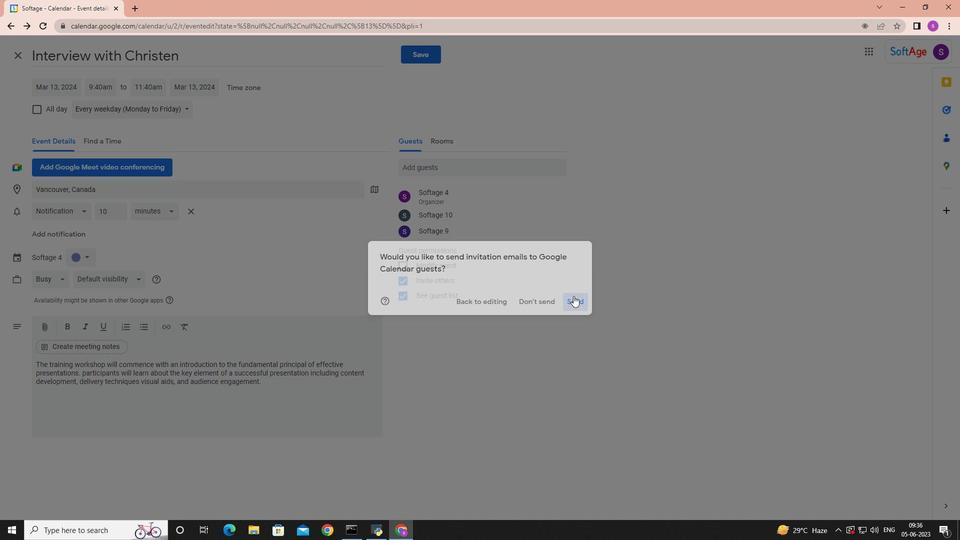 
Action: Mouse pressed left at (574, 296)
Screenshot: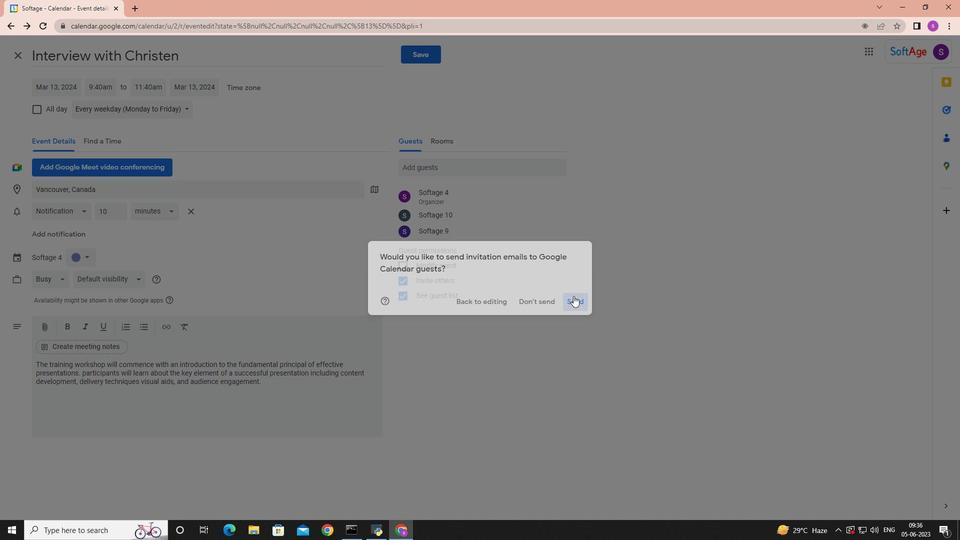 
Action: Mouse moved to (574, 296)
Screenshot: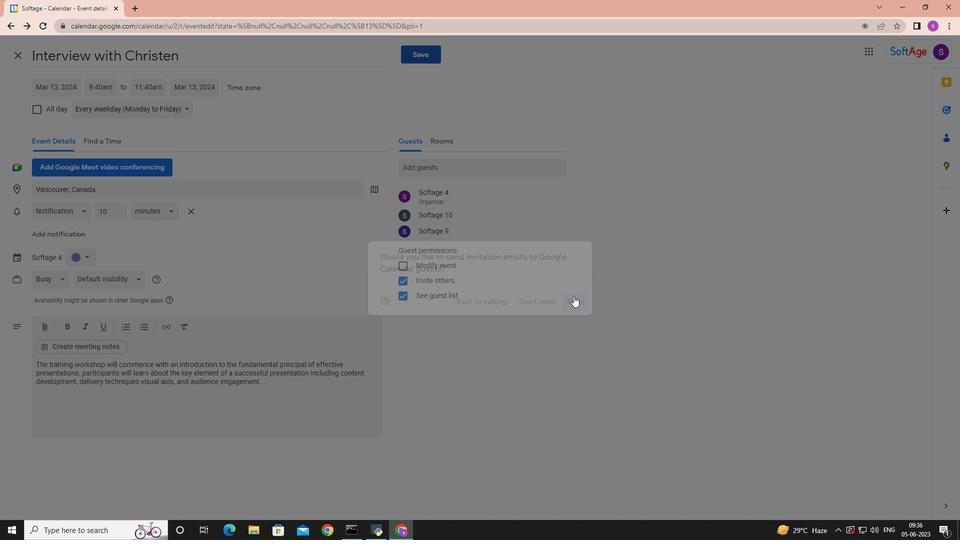 
